Task: Search one way flight ticket for 4 adults, 1 infant in seat and 1 infant on lap in premium economy from Dallas: Dallas Fort Worth International Airport to Fort Wayne: Fort Wayne International Airport on 8-4-2023. Choice of flights is Spirit. Number of bags: 5 checked bags. Price is upto 20000. Outbound departure time preference is 22:15.
Action: Mouse moved to (246, 338)
Screenshot: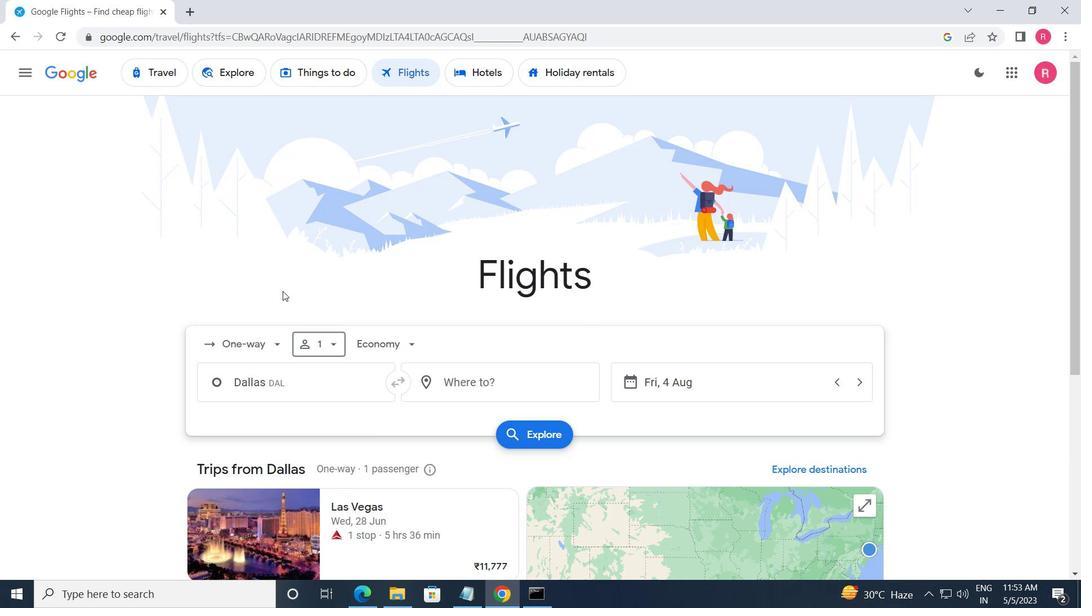 
Action: Mouse pressed left at (246, 338)
Screenshot: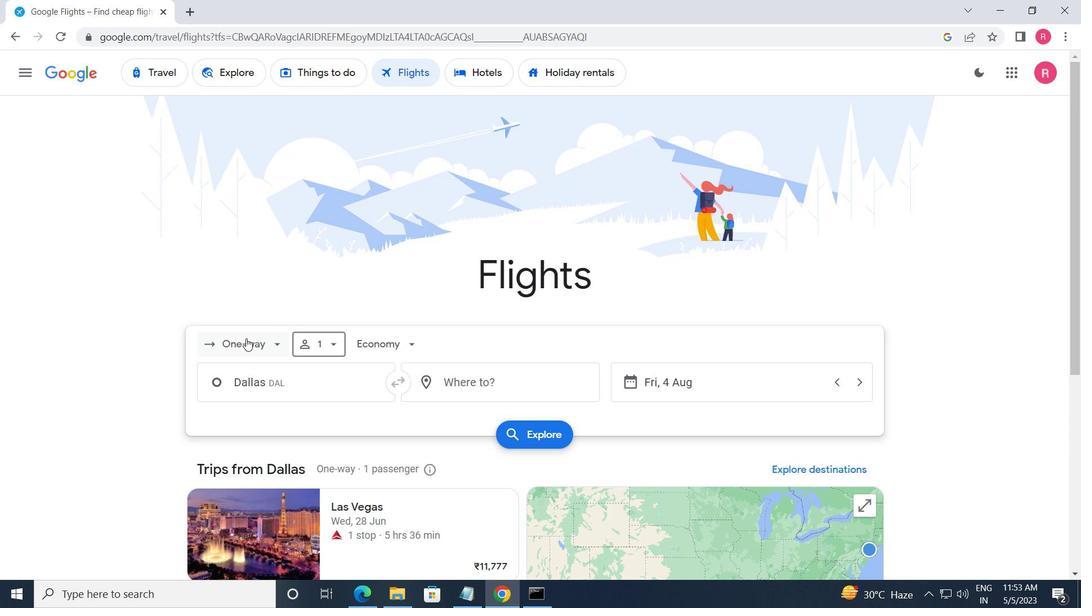 
Action: Mouse moved to (258, 417)
Screenshot: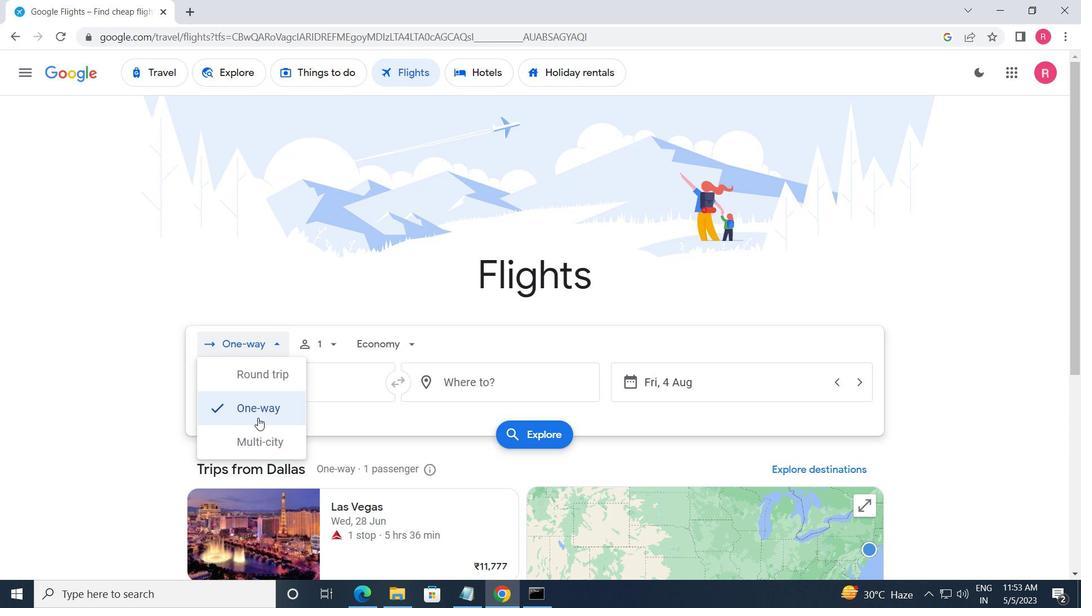 
Action: Mouse pressed left at (258, 417)
Screenshot: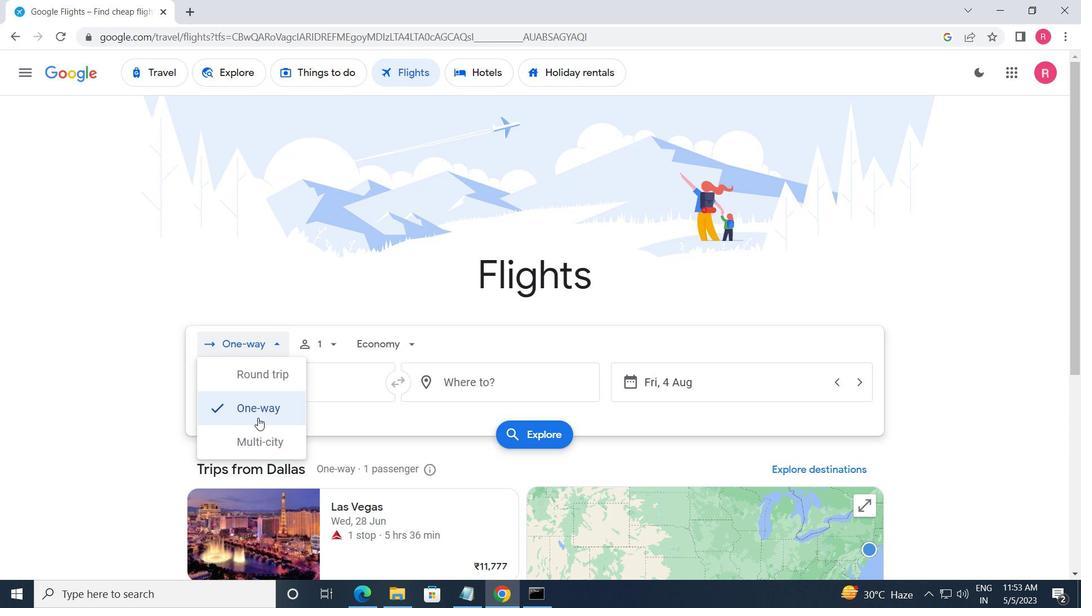 
Action: Mouse moved to (325, 334)
Screenshot: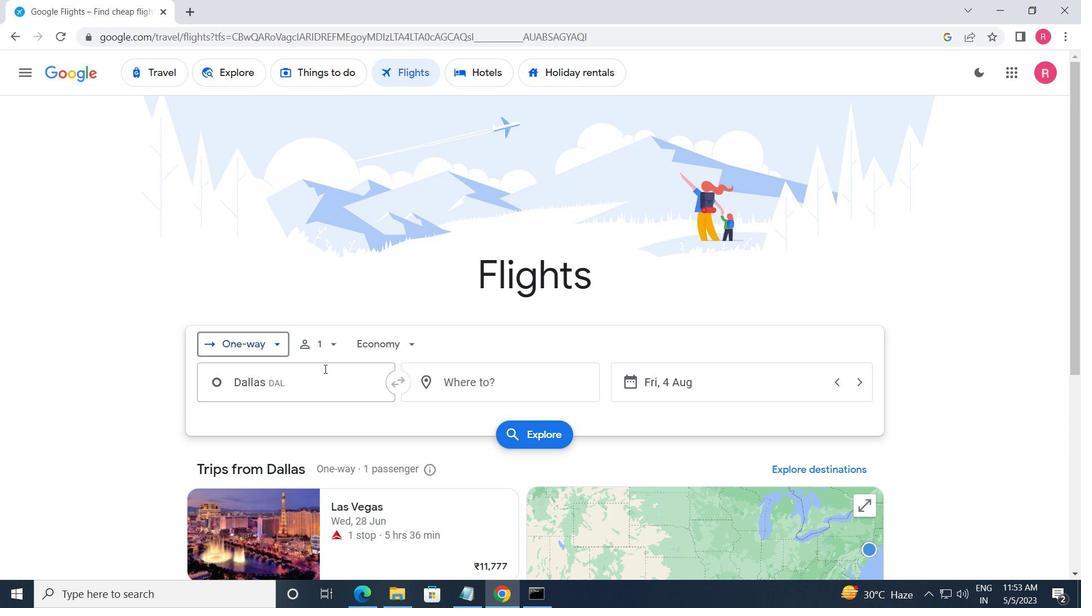 
Action: Mouse pressed left at (325, 334)
Screenshot: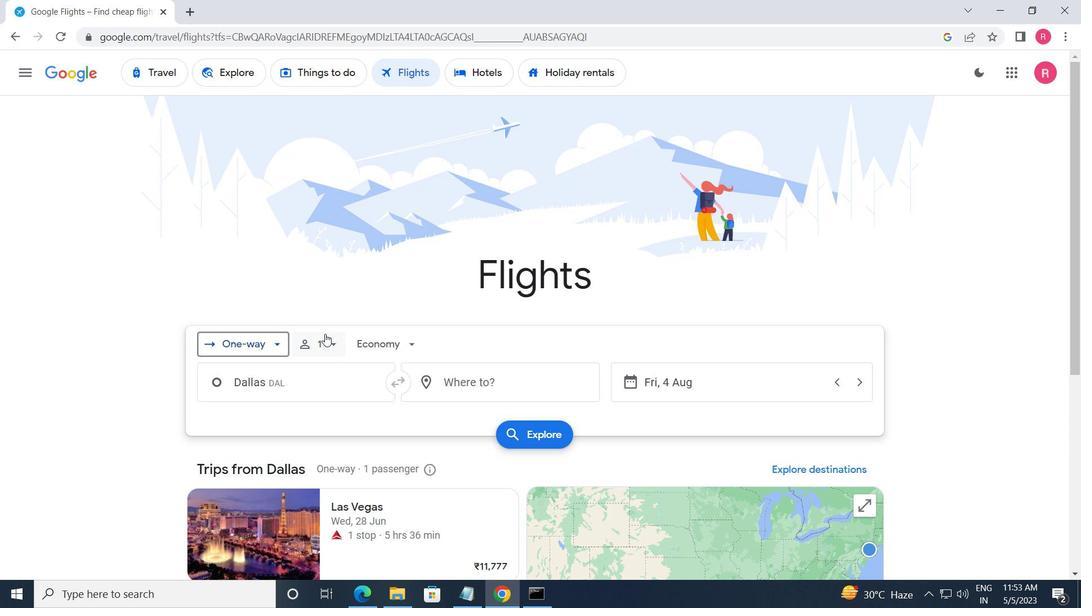 
Action: Mouse moved to (446, 371)
Screenshot: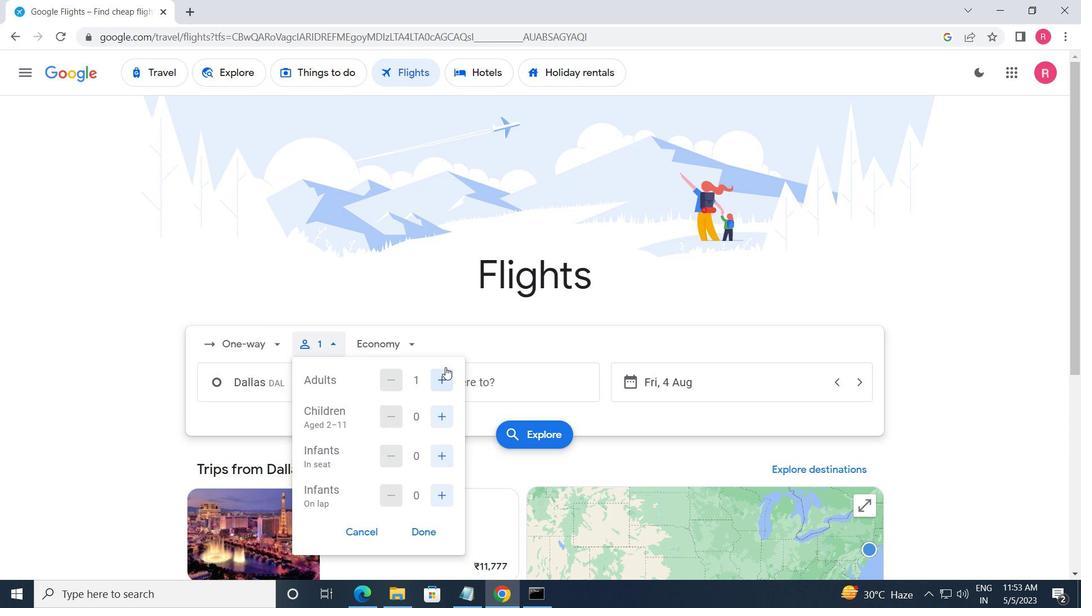 
Action: Mouse pressed left at (446, 371)
Screenshot: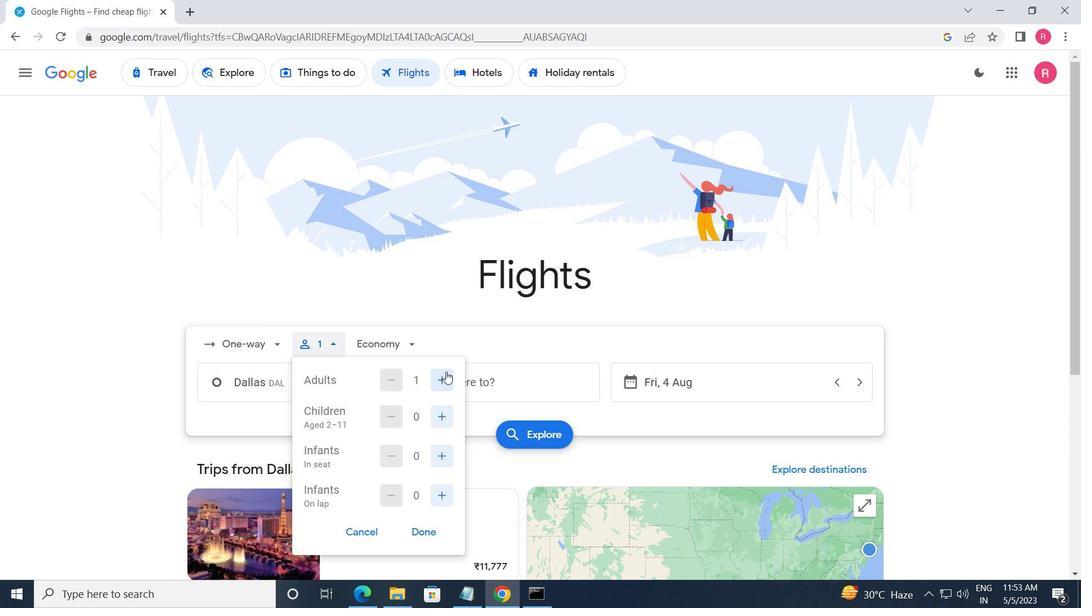 
Action: Mouse pressed left at (446, 371)
Screenshot: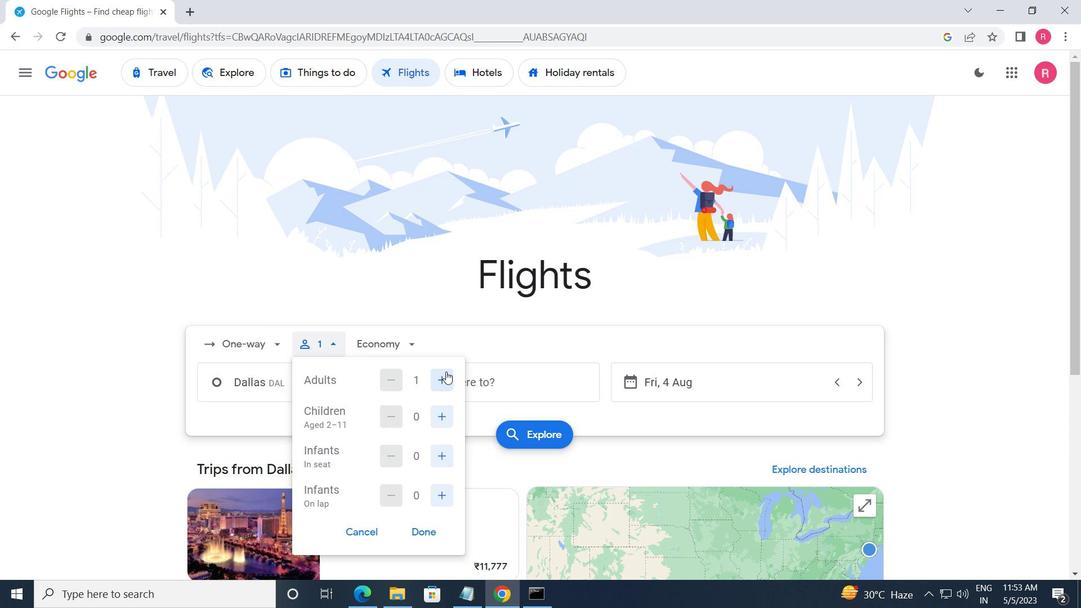 
Action: Mouse pressed left at (446, 371)
Screenshot: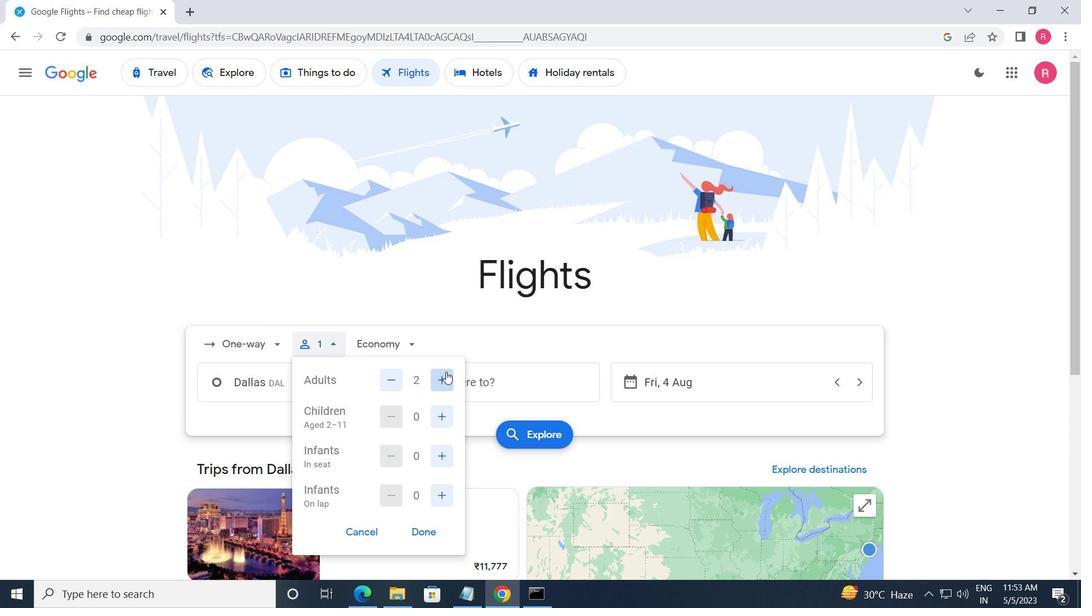 
Action: Mouse moved to (442, 419)
Screenshot: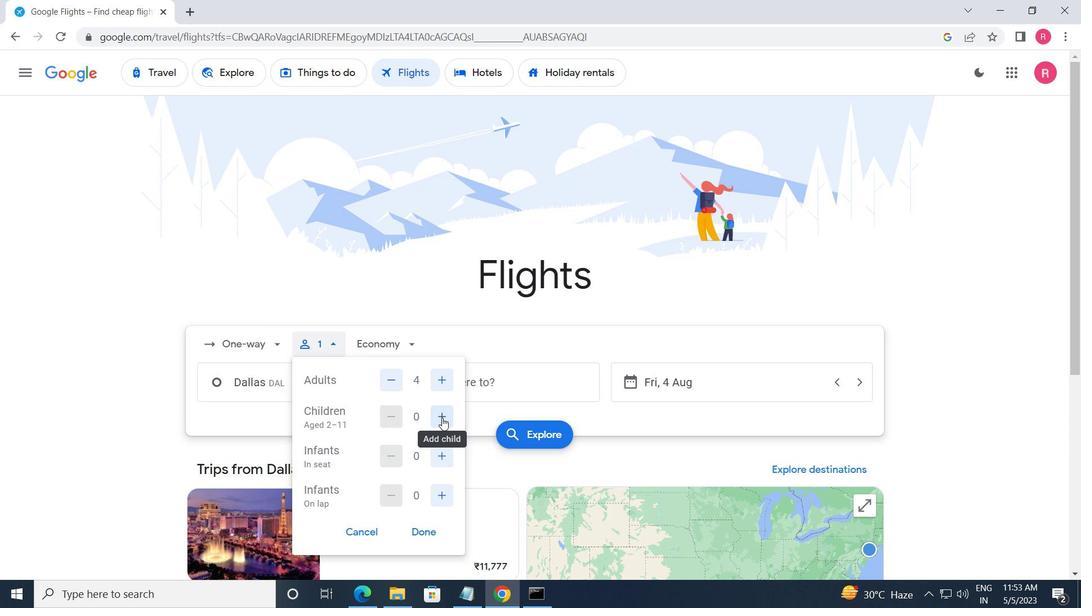 
Action: Mouse pressed left at (442, 419)
Screenshot: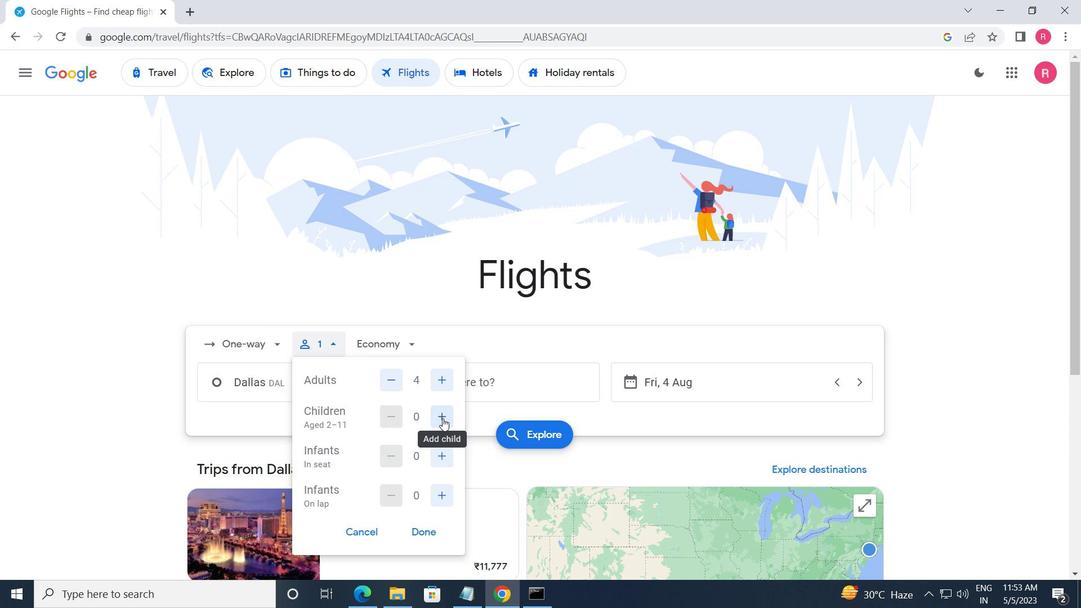 
Action: Mouse moved to (400, 408)
Screenshot: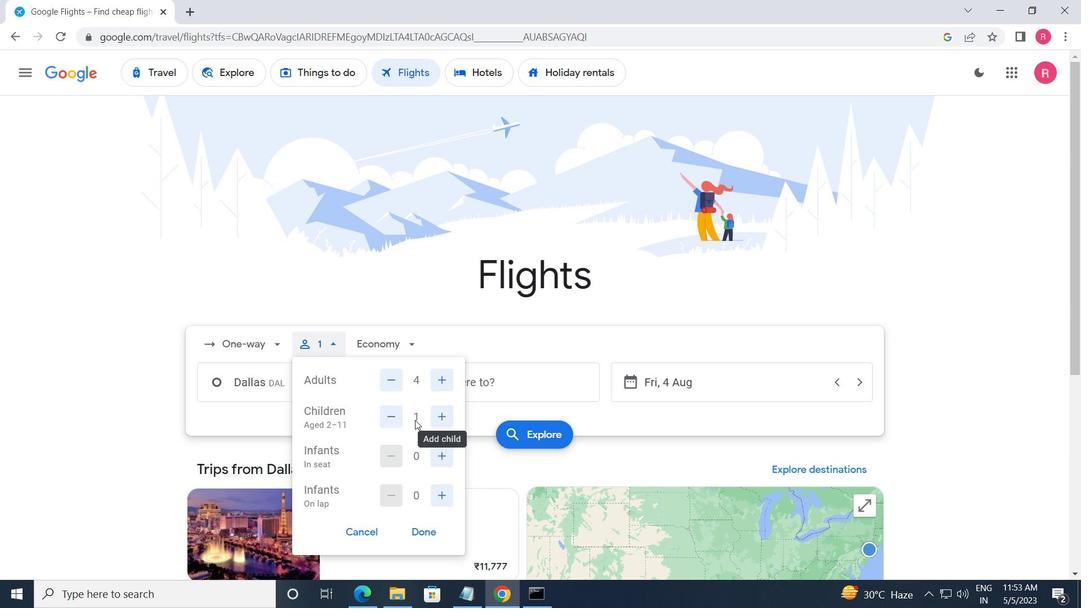 
Action: Mouse pressed left at (400, 408)
Screenshot: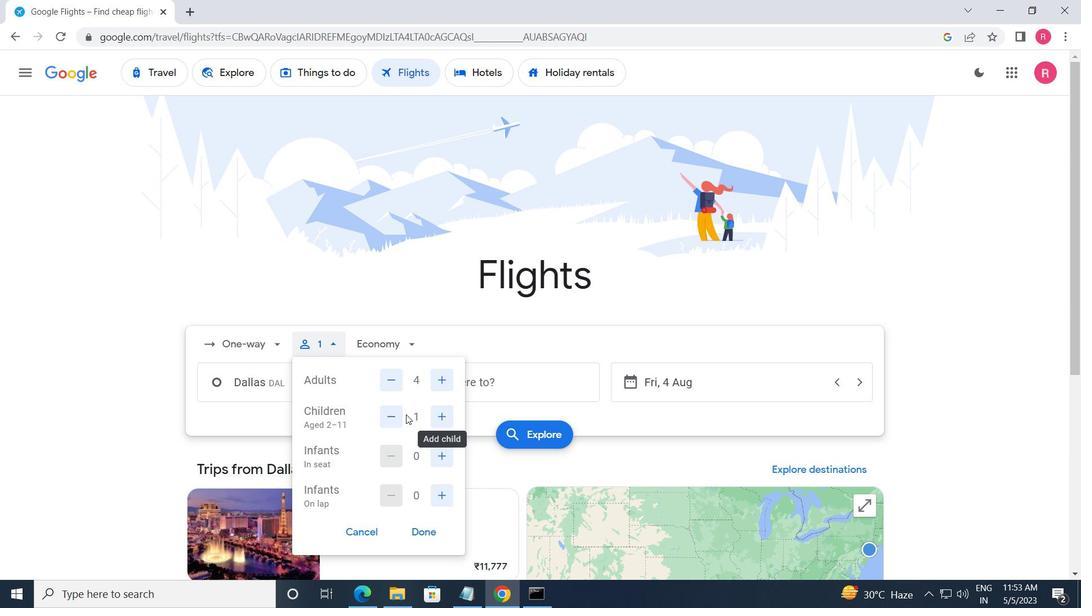 
Action: Mouse moved to (442, 454)
Screenshot: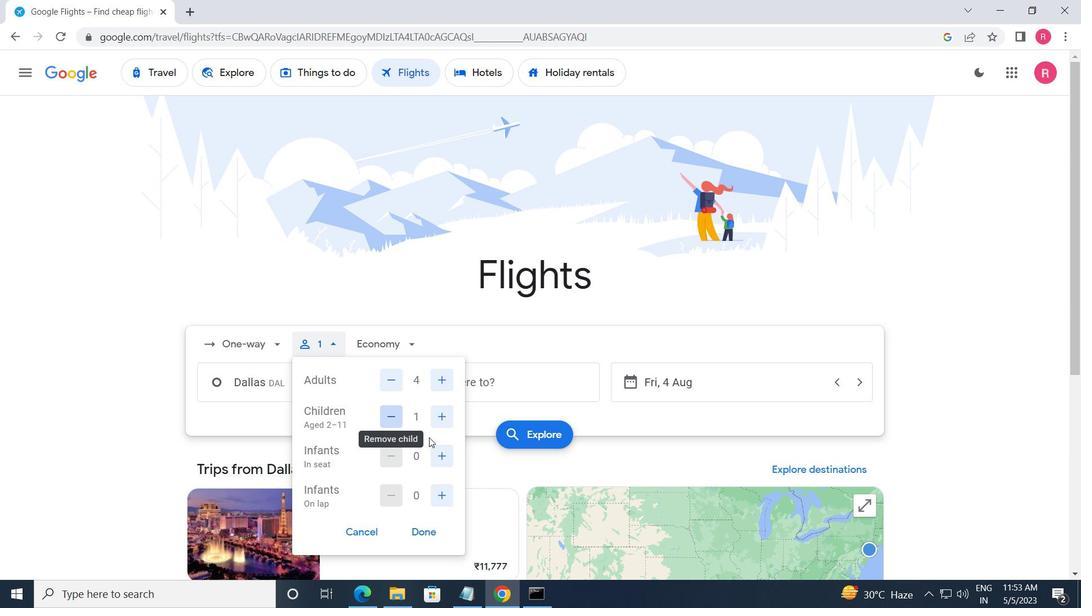 
Action: Mouse pressed left at (442, 454)
Screenshot: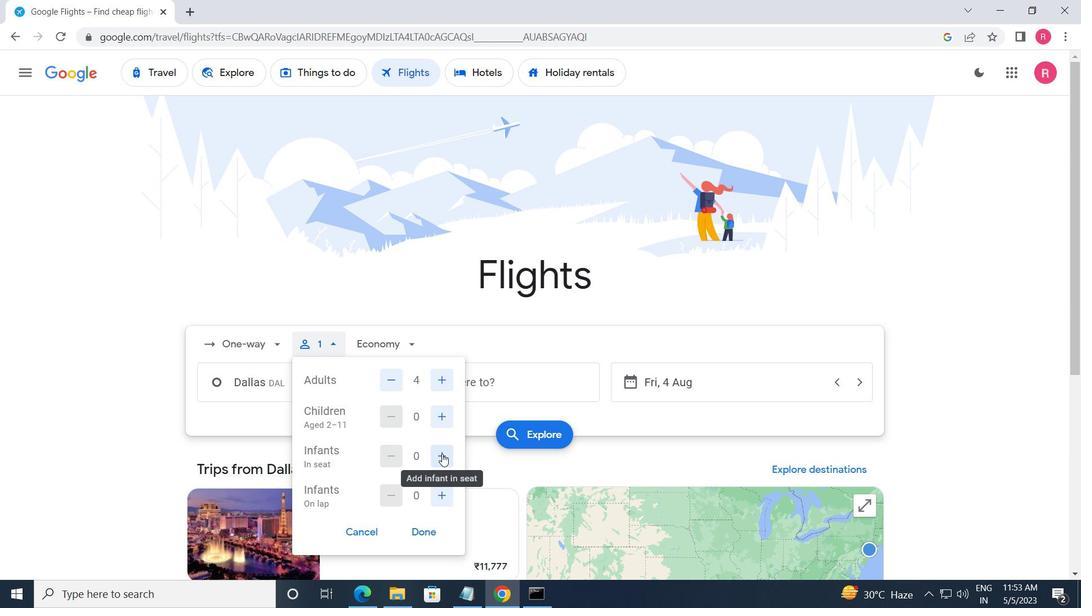 
Action: Mouse moved to (436, 494)
Screenshot: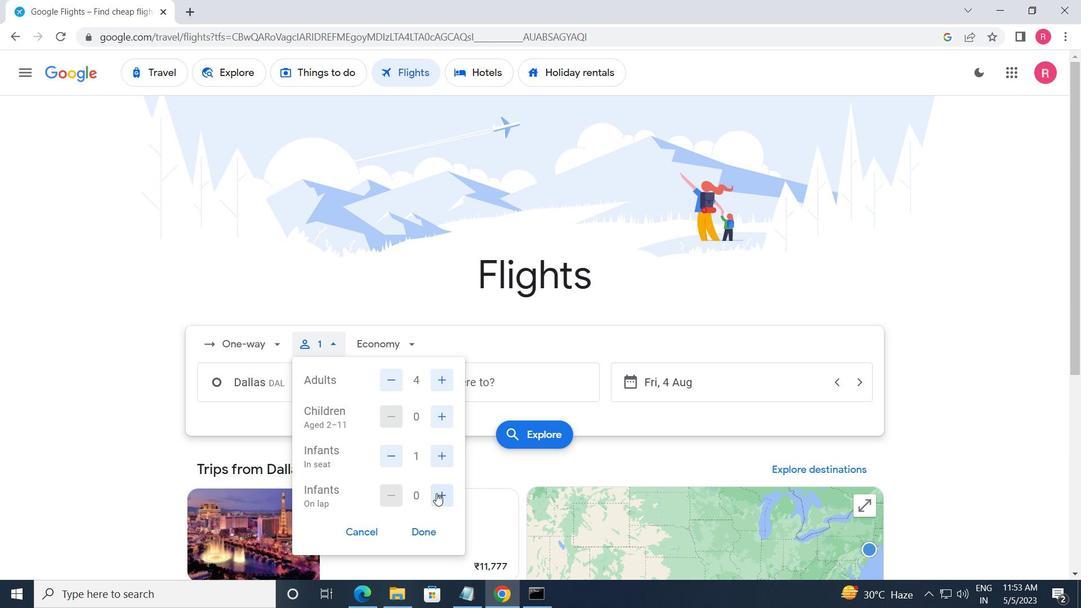 
Action: Mouse pressed left at (436, 494)
Screenshot: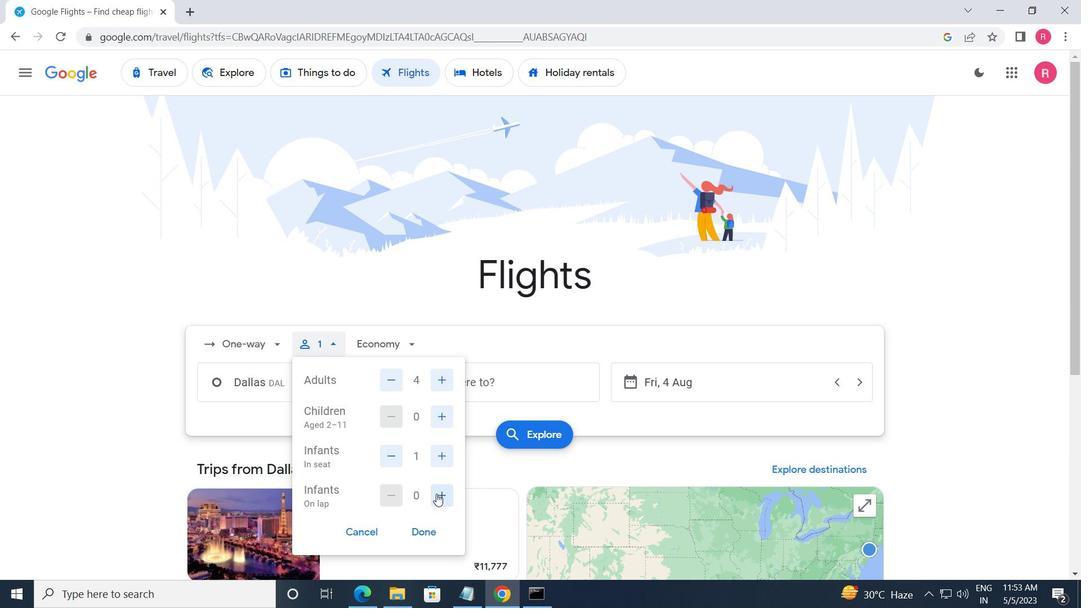 
Action: Mouse moved to (428, 530)
Screenshot: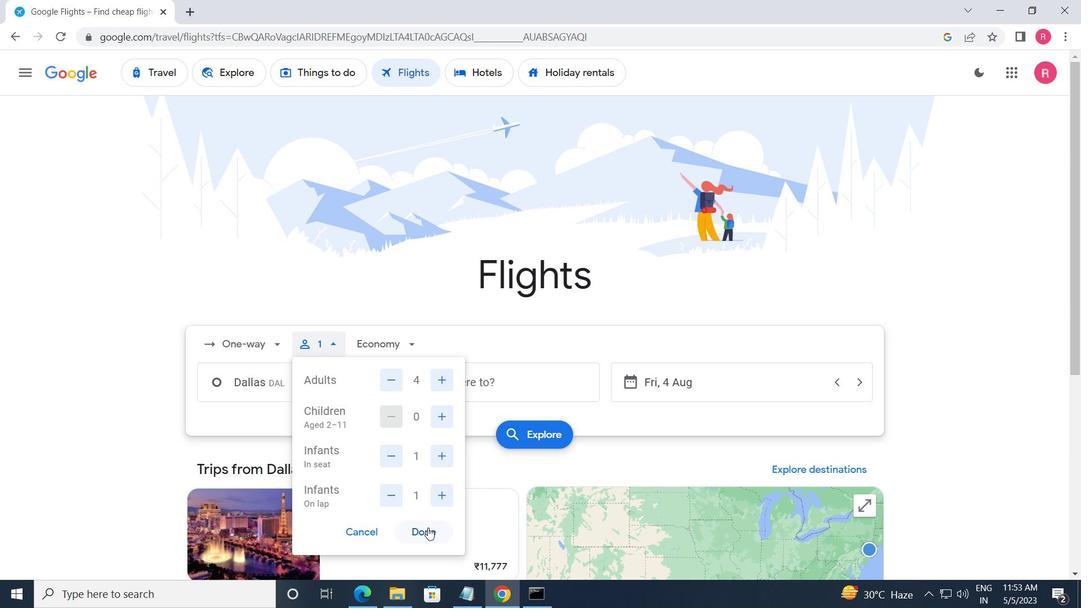 
Action: Mouse pressed left at (428, 530)
Screenshot: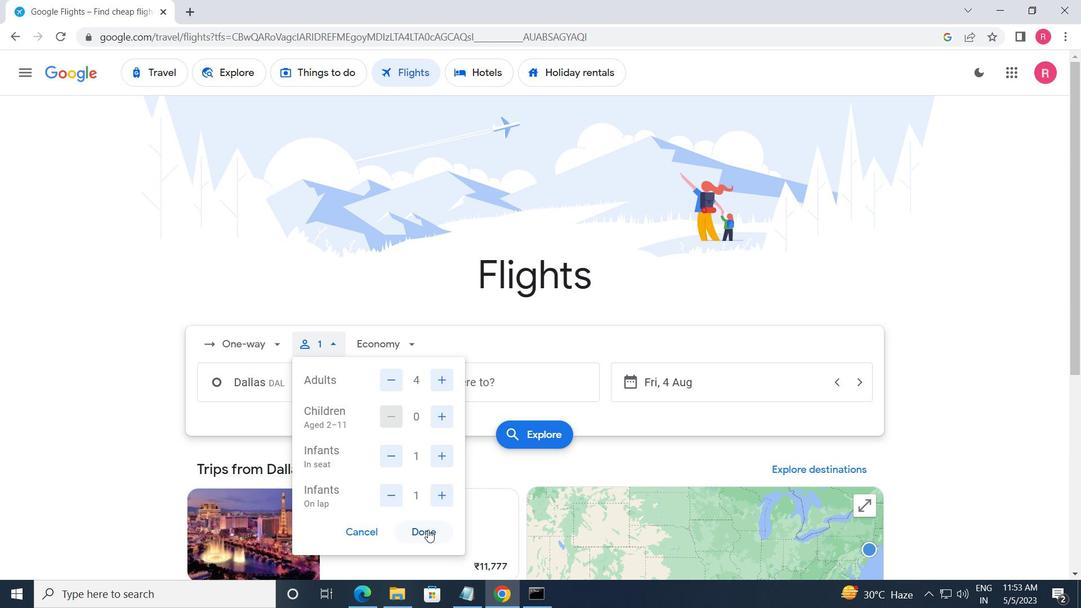 
Action: Mouse moved to (378, 334)
Screenshot: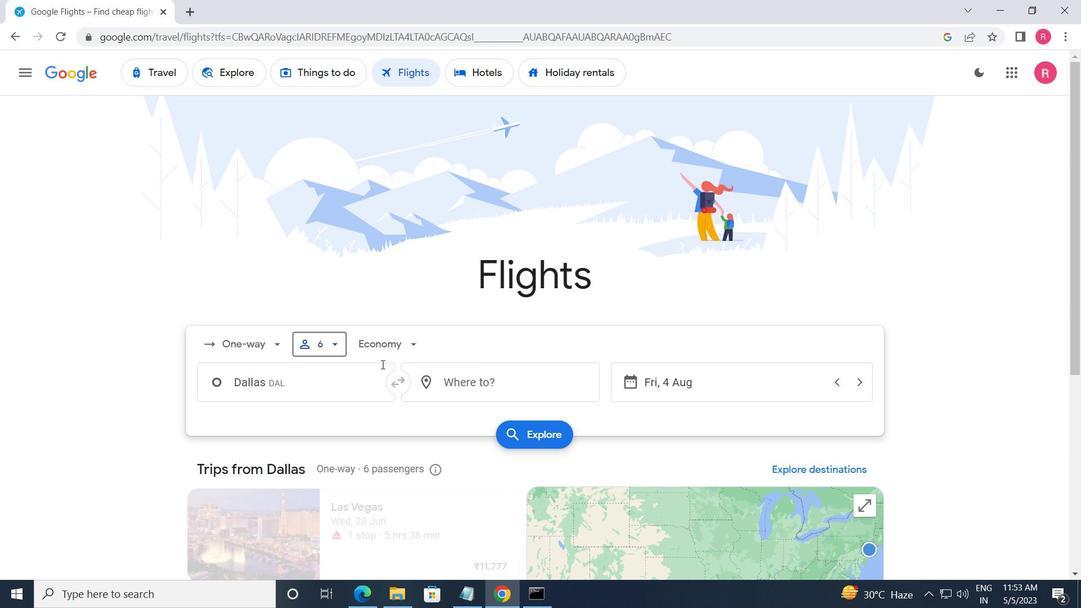 
Action: Mouse pressed left at (378, 334)
Screenshot: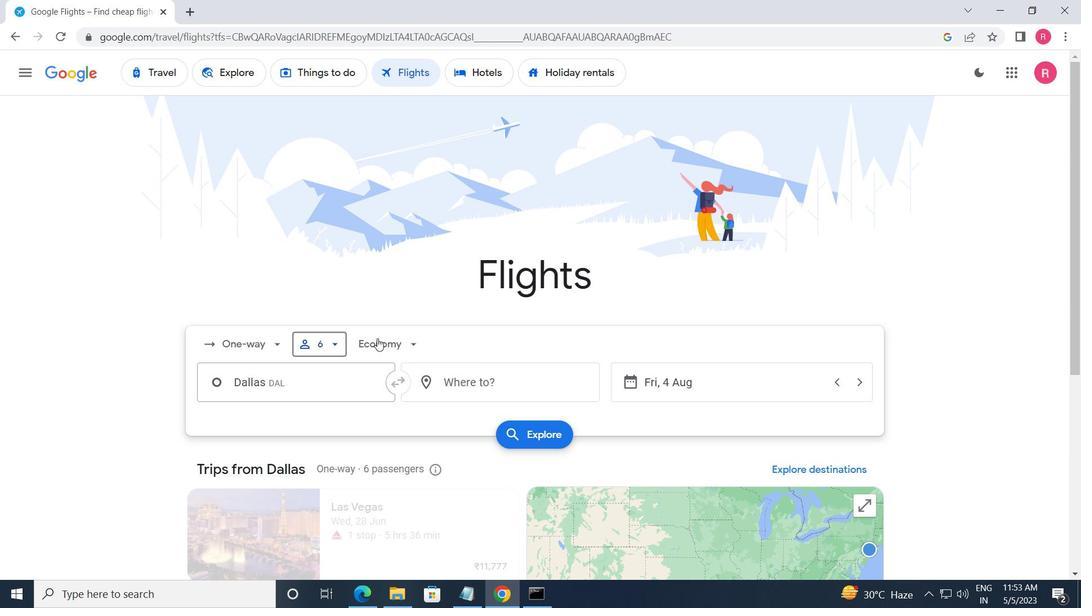 
Action: Mouse moved to (408, 408)
Screenshot: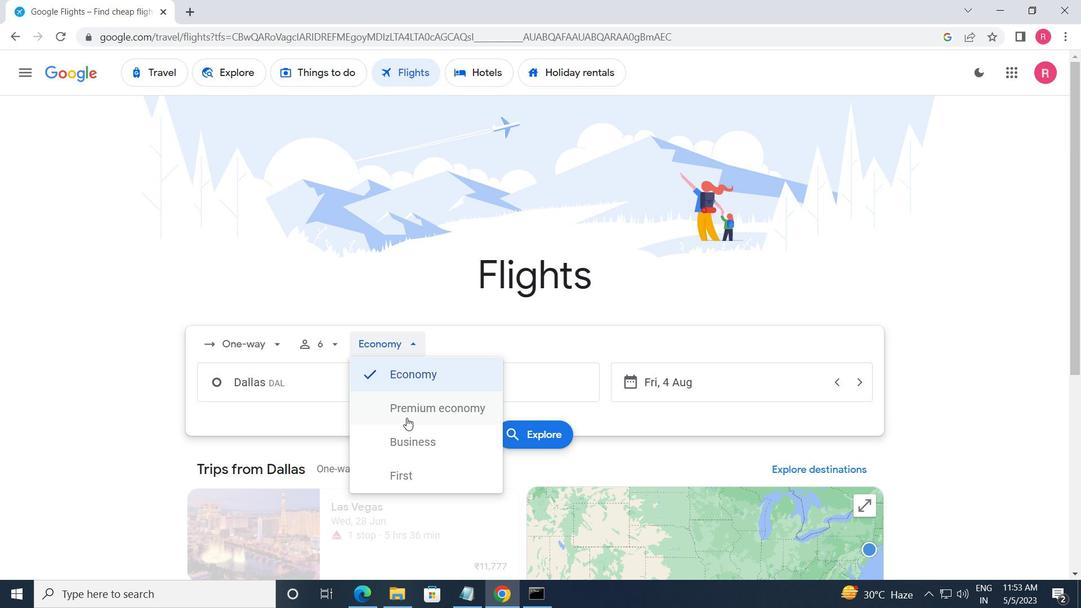
Action: Mouse pressed left at (408, 408)
Screenshot: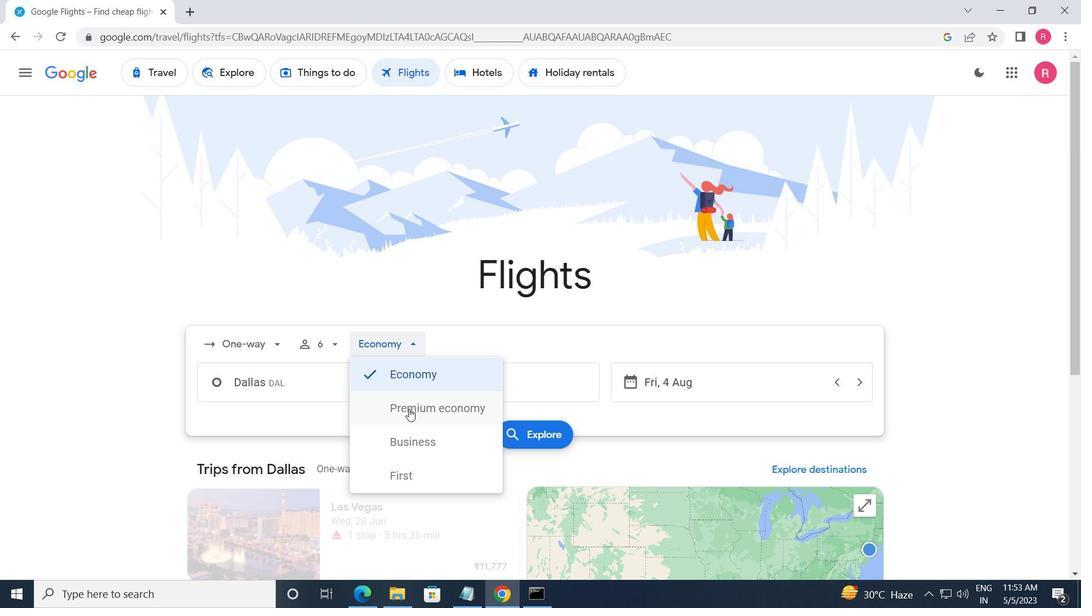 
Action: Mouse moved to (291, 390)
Screenshot: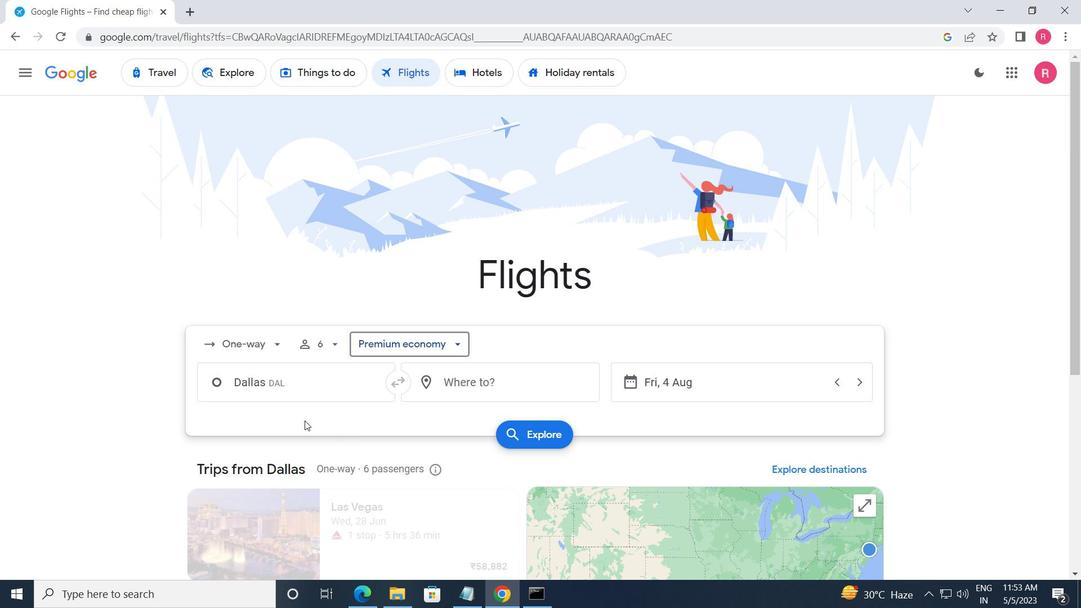 
Action: Mouse pressed left at (291, 390)
Screenshot: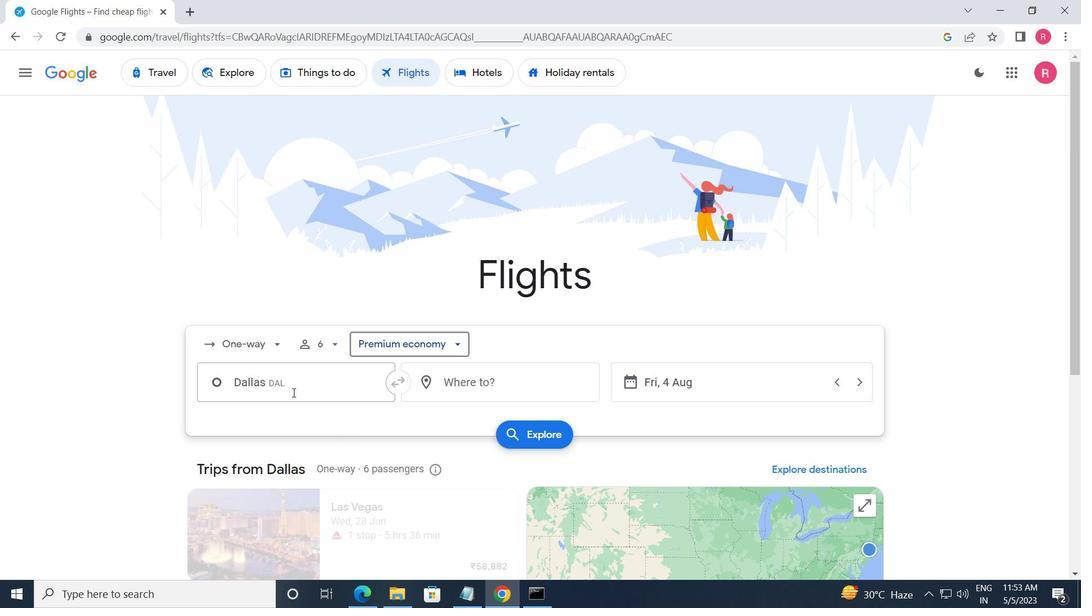 
Action: Mouse moved to (293, 390)
Screenshot: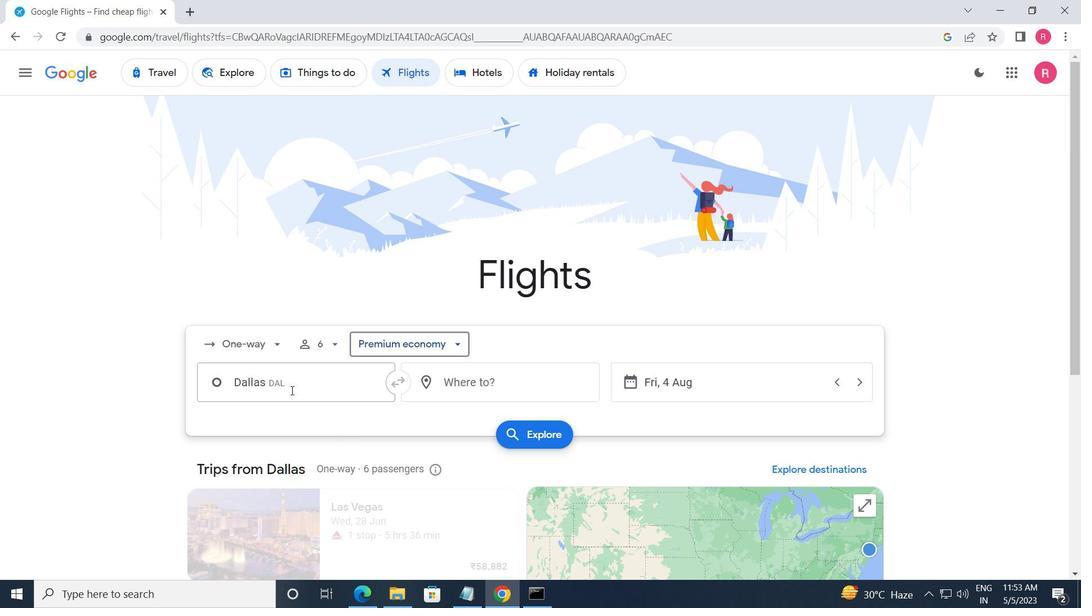
Action: Key pressed <Key.shift>DALLLA<Key.backspace><Key.backspace>AS<Key.space><Key.shift>LOVE
Screenshot: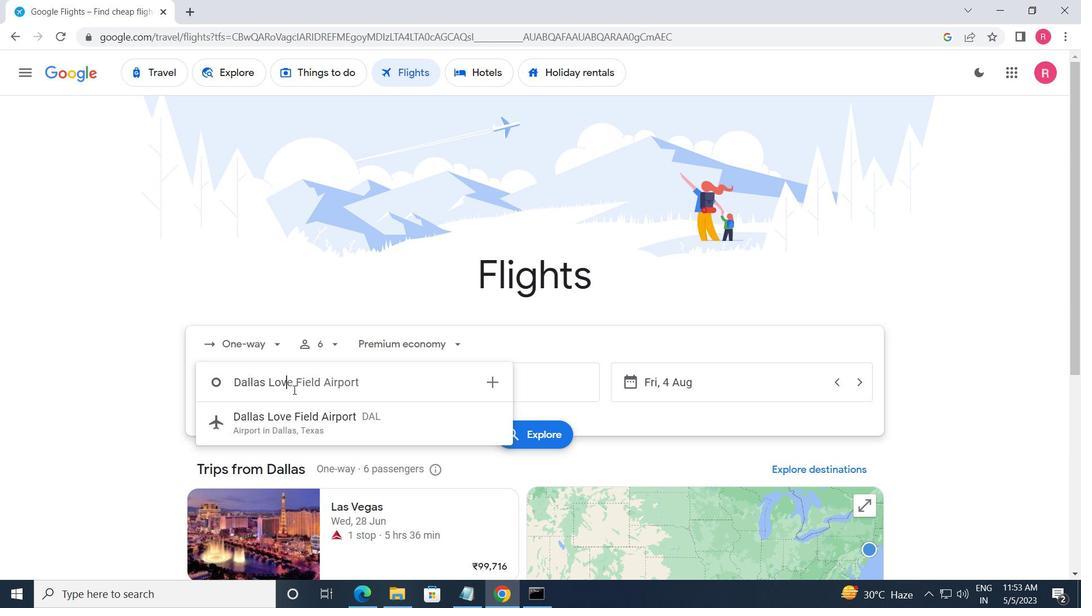 
Action: Mouse moved to (305, 421)
Screenshot: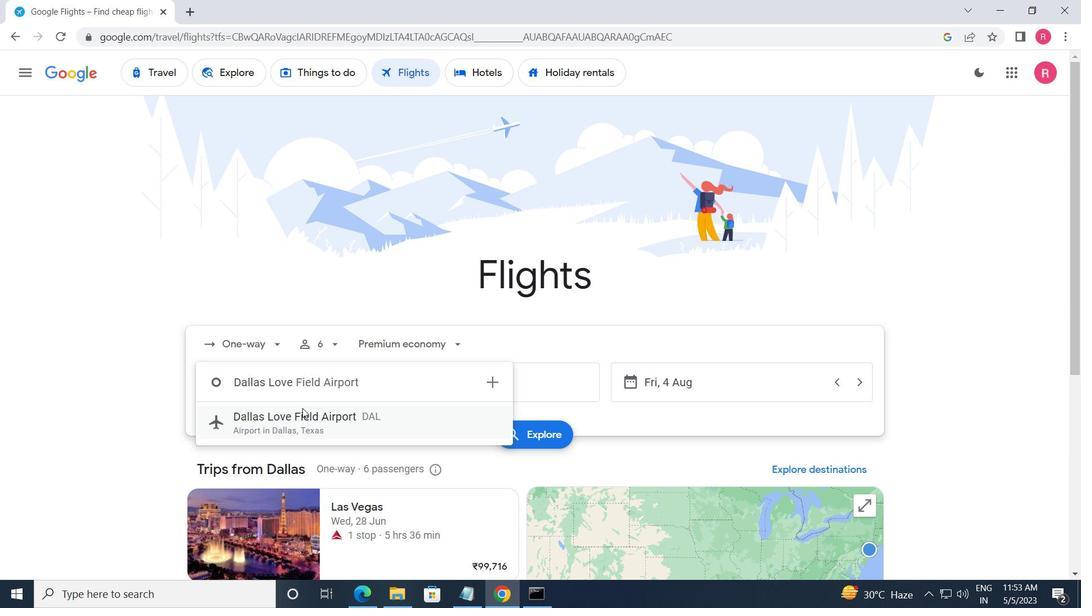 
Action: Mouse pressed left at (305, 421)
Screenshot: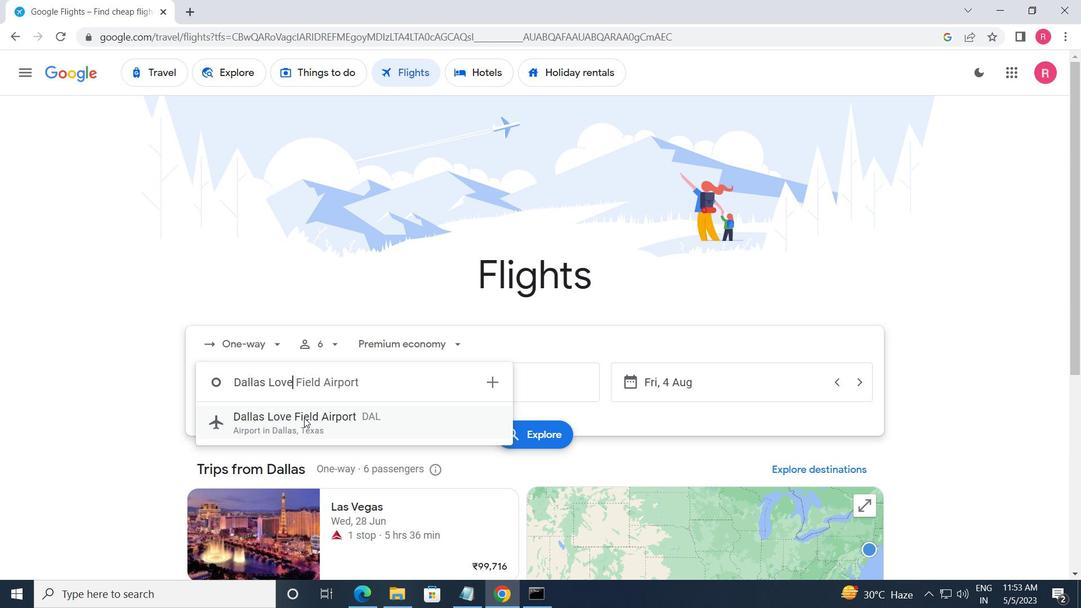 
Action: Mouse moved to (454, 381)
Screenshot: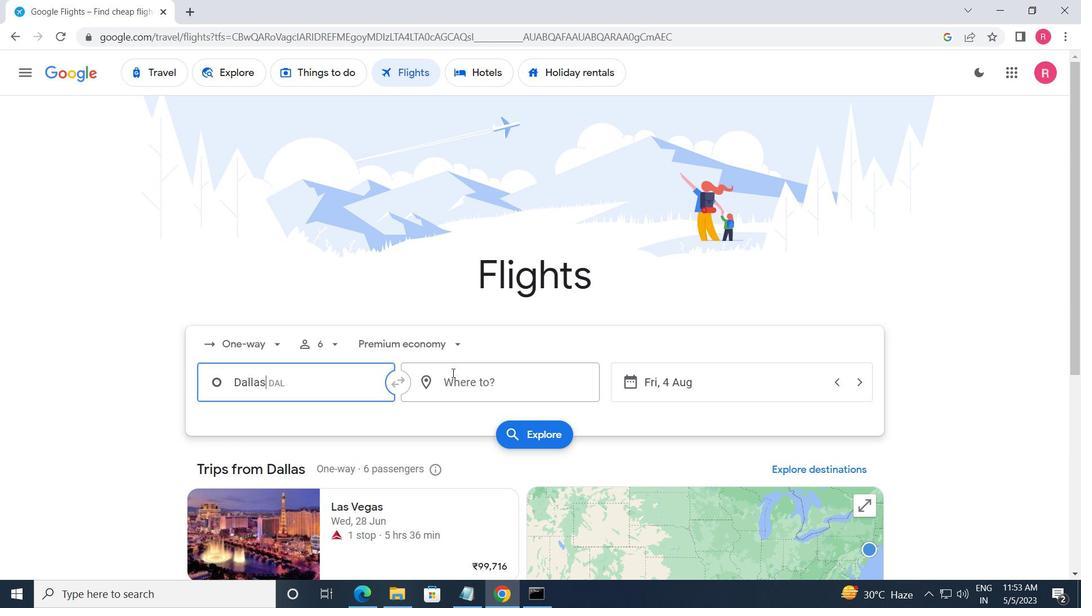 
Action: Mouse pressed left at (454, 381)
Screenshot: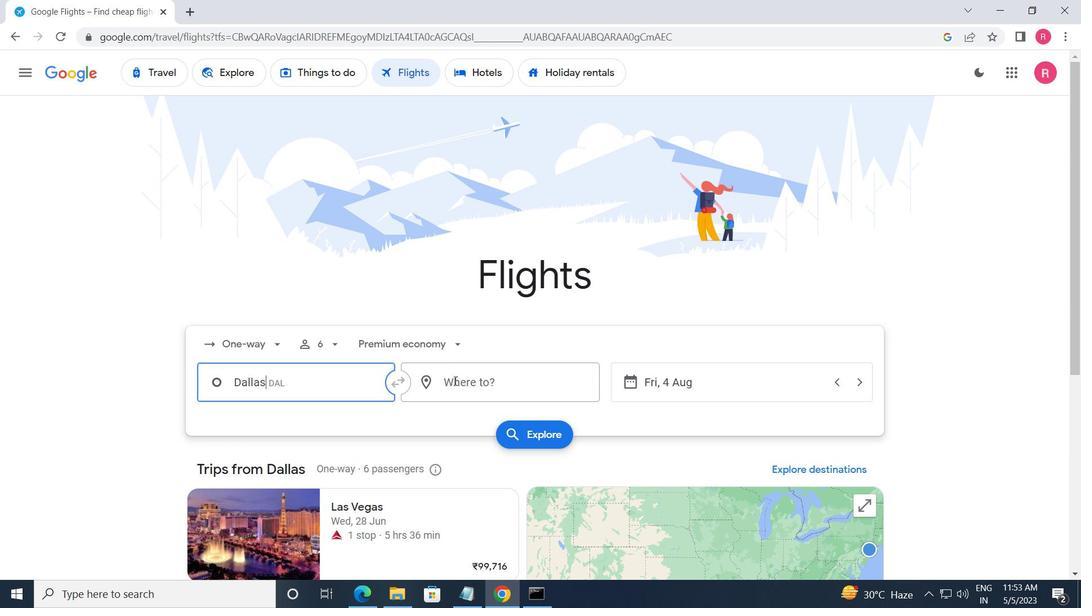 
Action: Key pressed <Key.shift>FORT<Key.space><Key.shift>W<Key.backspace><Key.shift>WAY
Screenshot: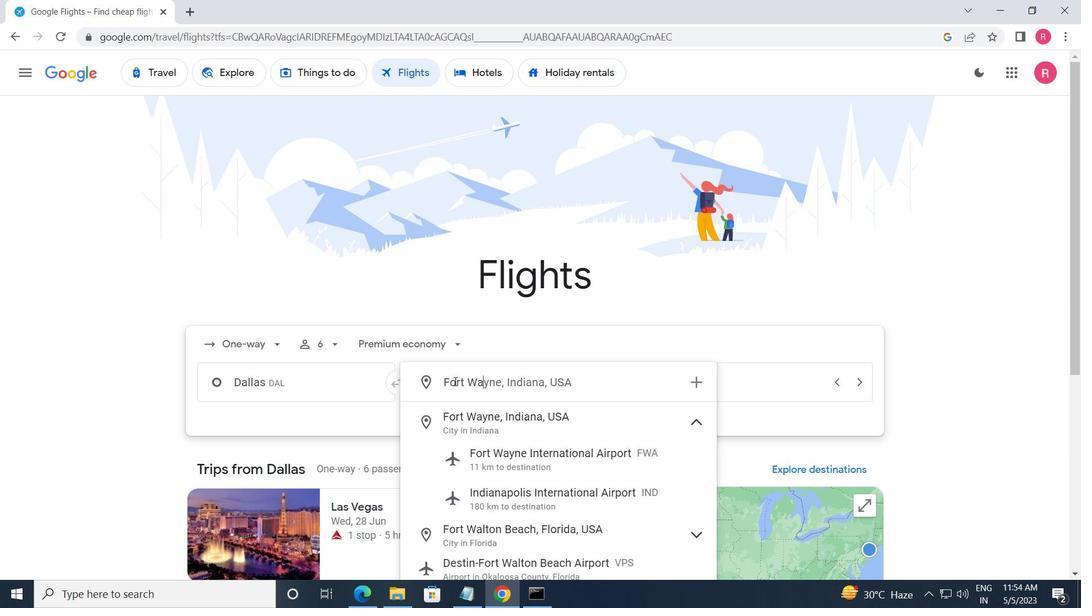 
Action: Mouse moved to (575, 461)
Screenshot: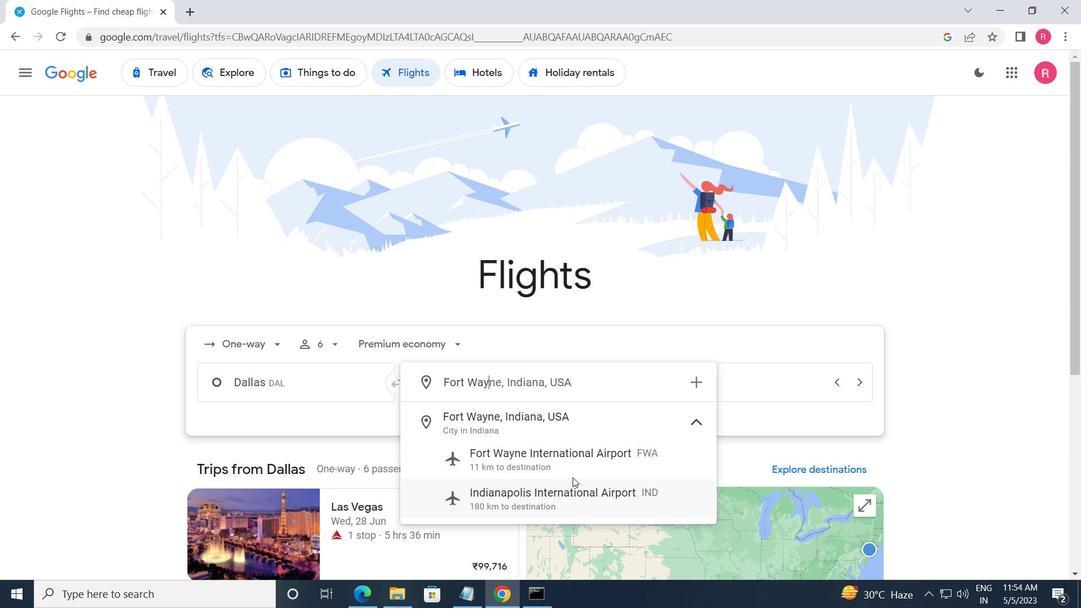 
Action: Mouse pressed left at (575, 461)
Screenshot: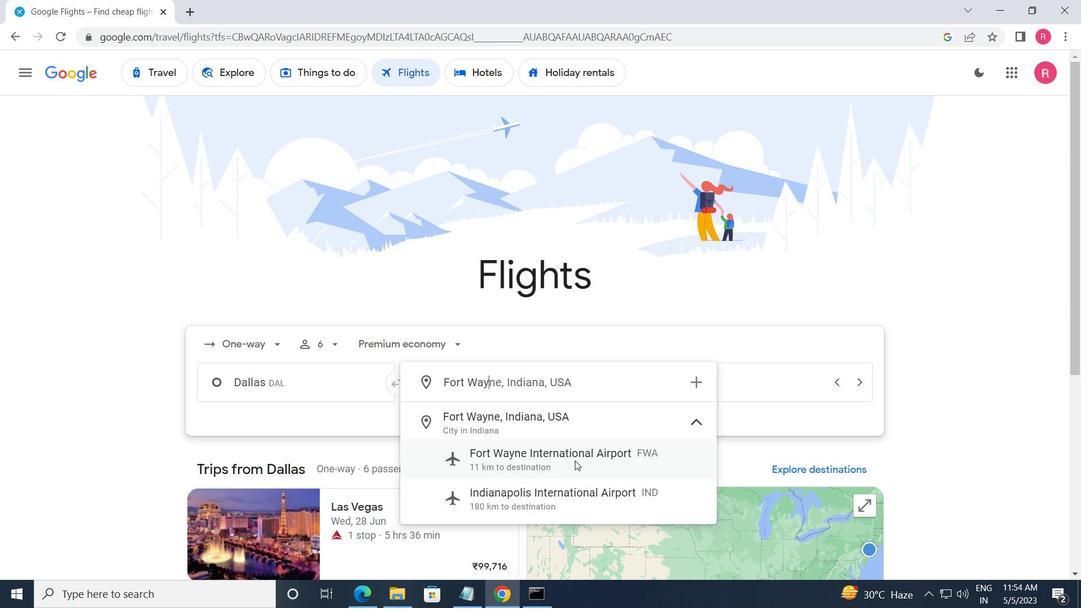 
Action: Mouse moved to (717, 374)
Screenshot: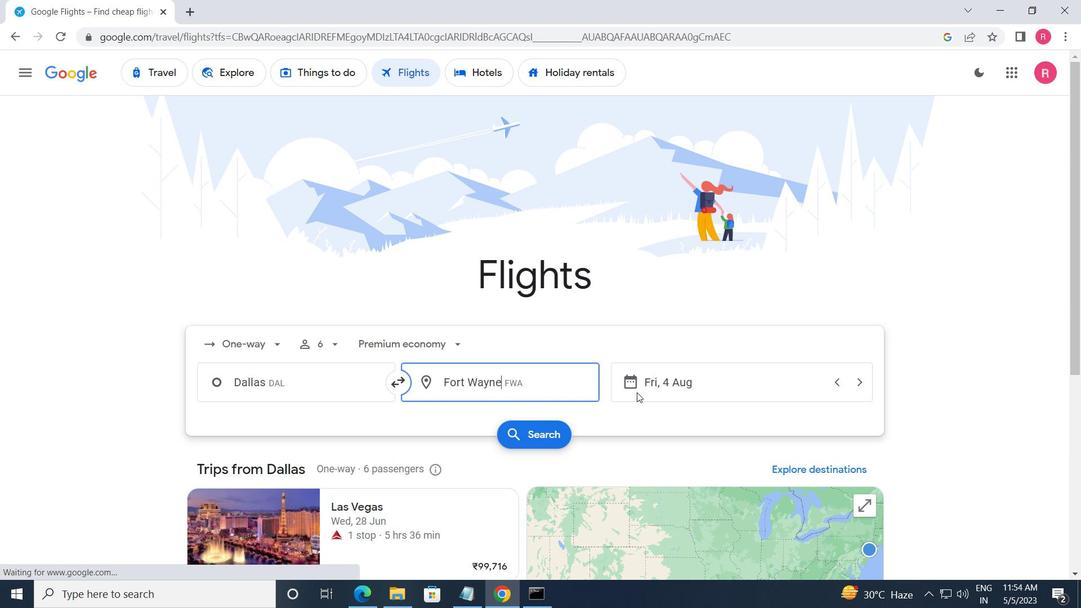 
Action: Mouse pressed left at (717, 374)
Screenshot: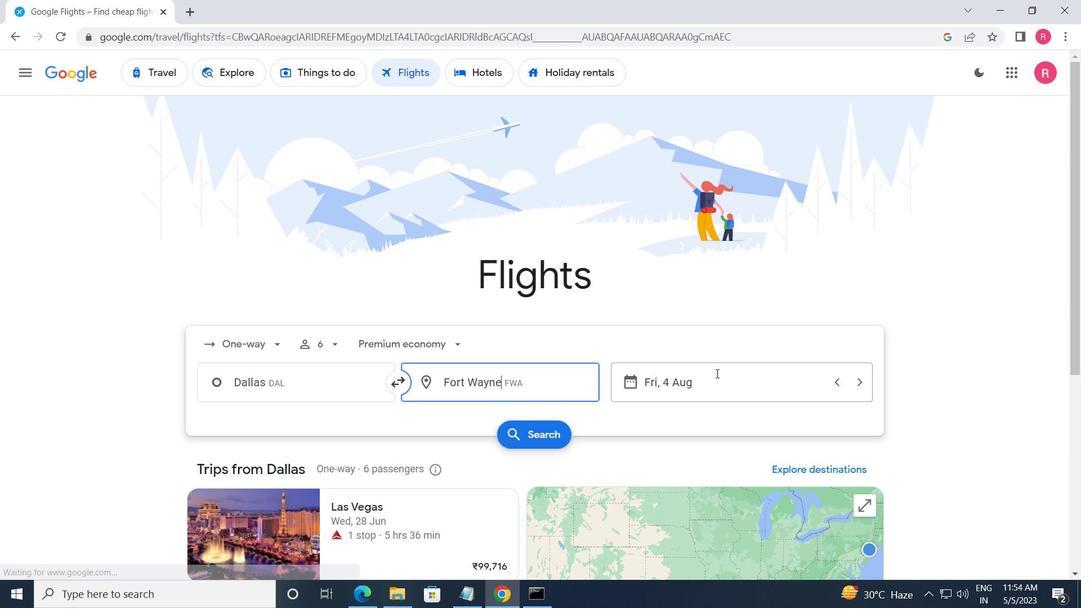 
Action: Mouse moved to (540, 325)
Screenshot: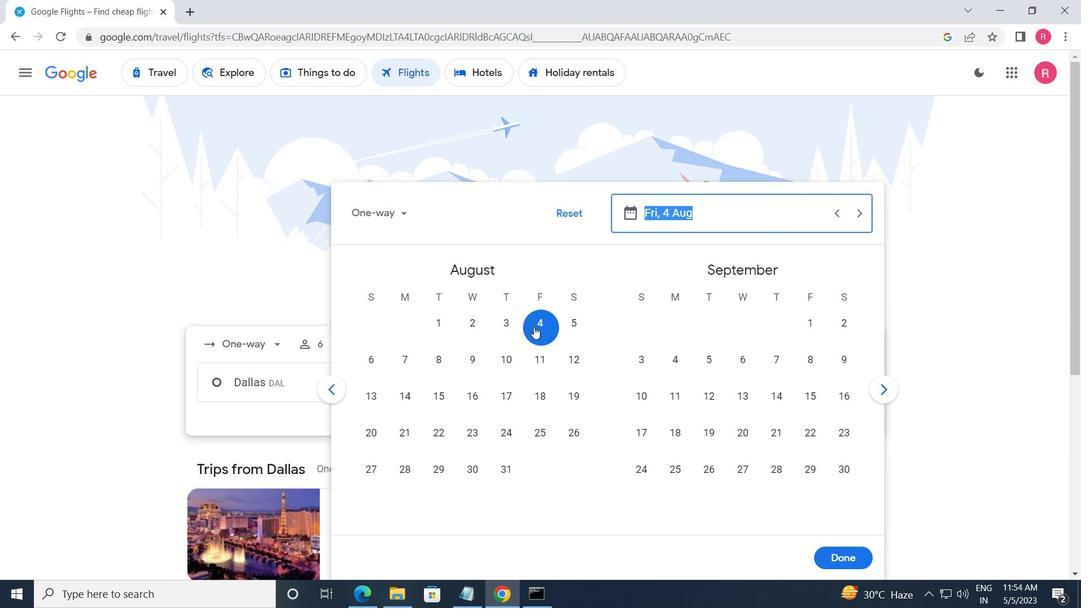 
Action: Mouse pressed left at (540, 325)
Screenshot: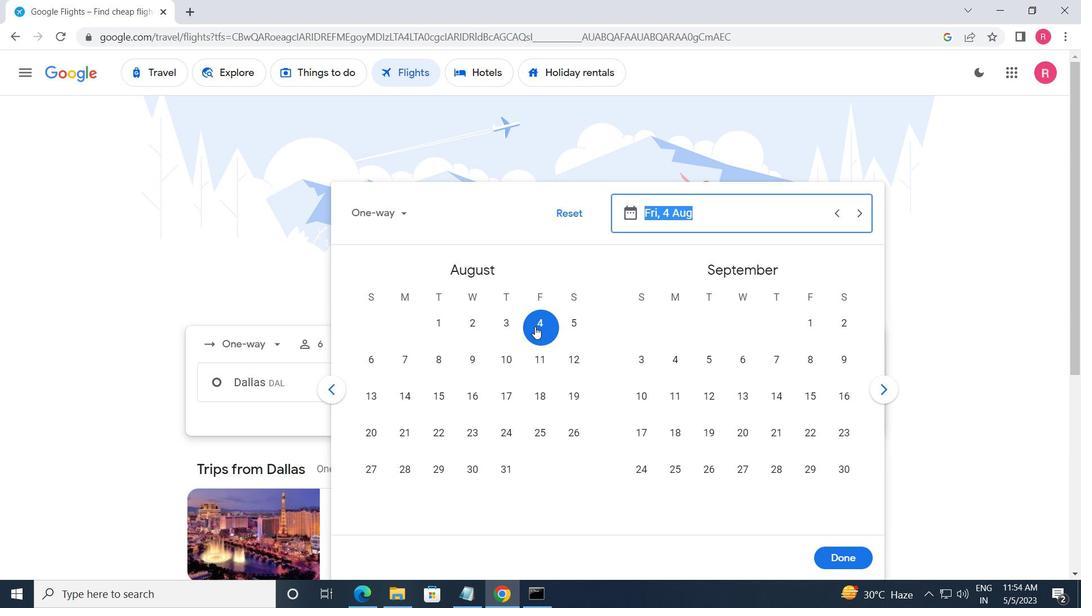 
Action: Mouse moved to (838, 553)
Screenshot: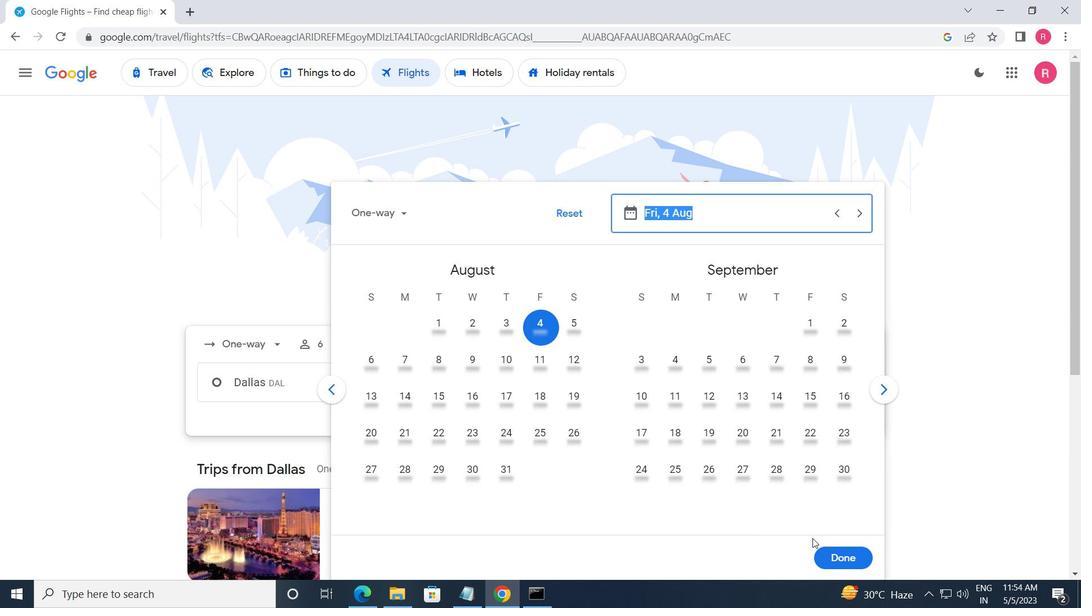 
Action: Mouse pressed left at (838, 553)
Screenshot: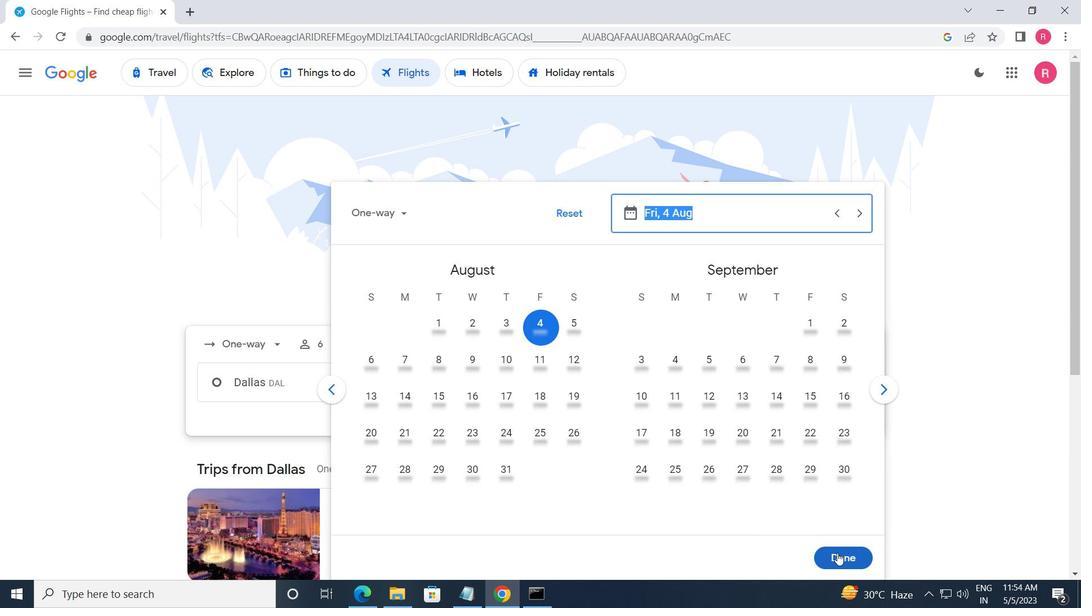 
Action: Mouse moved to (517, 432)
Screenshot: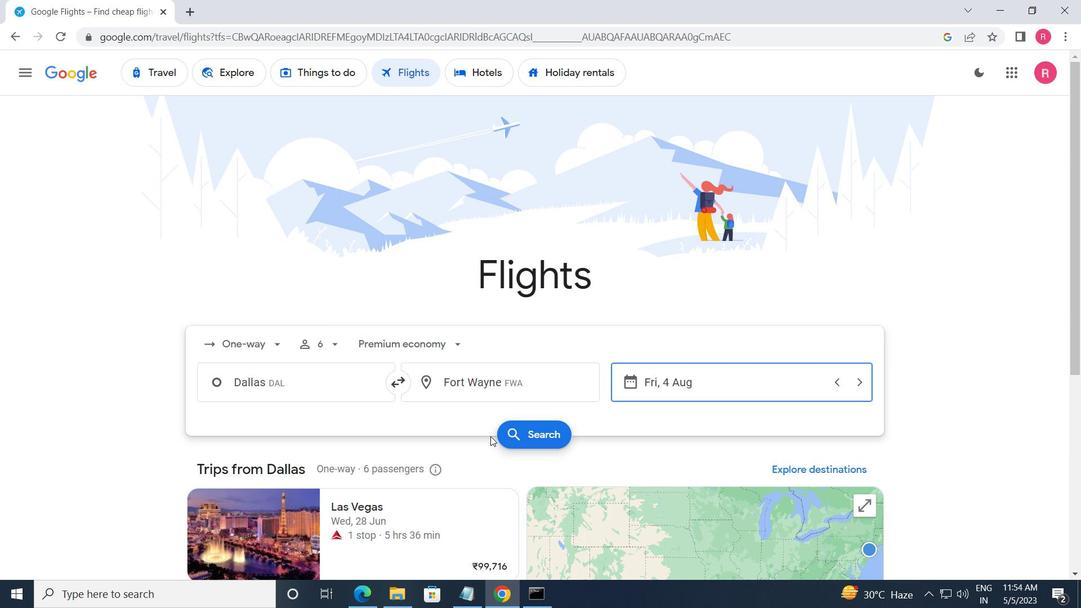 
Action: Mouse pressed left at (517, 432)
Screenshot: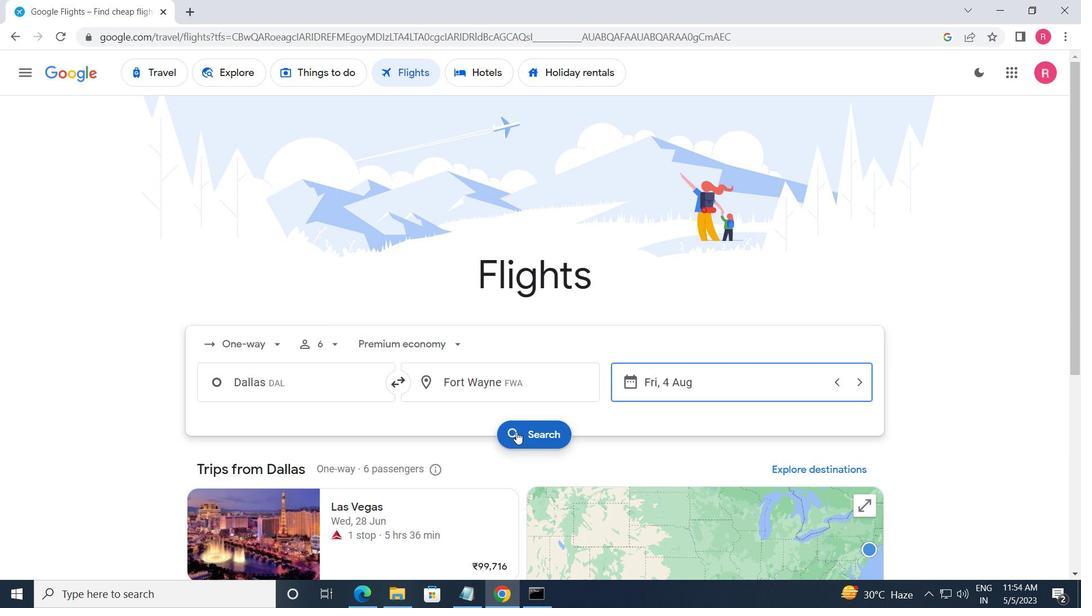 
Action: Mouse moved to (223, 211)
Screenshot: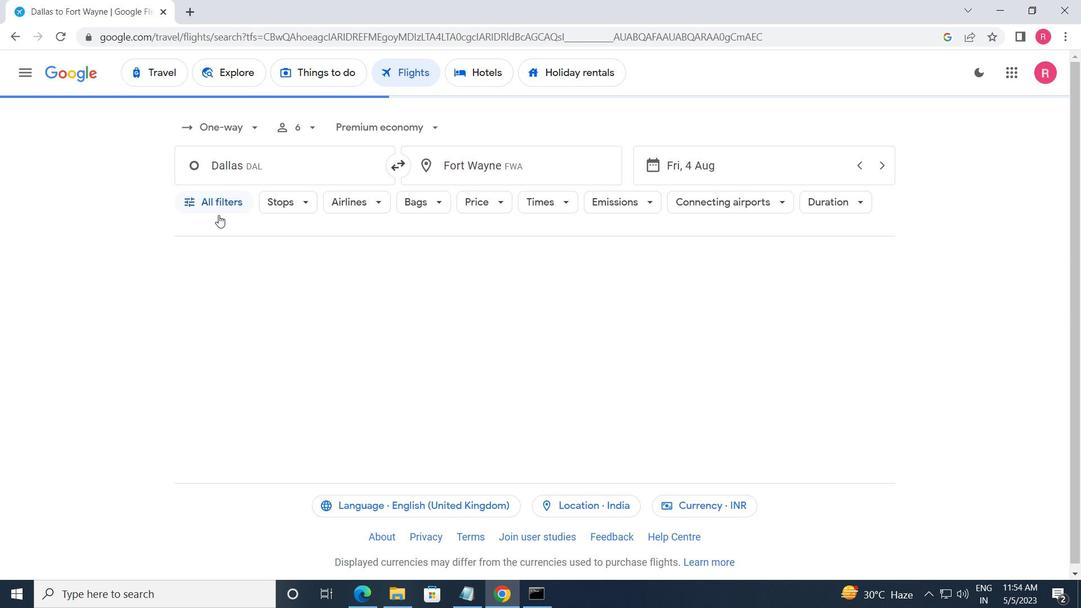 
Action: Mouse pressed left at (223, 211)
Screenshot: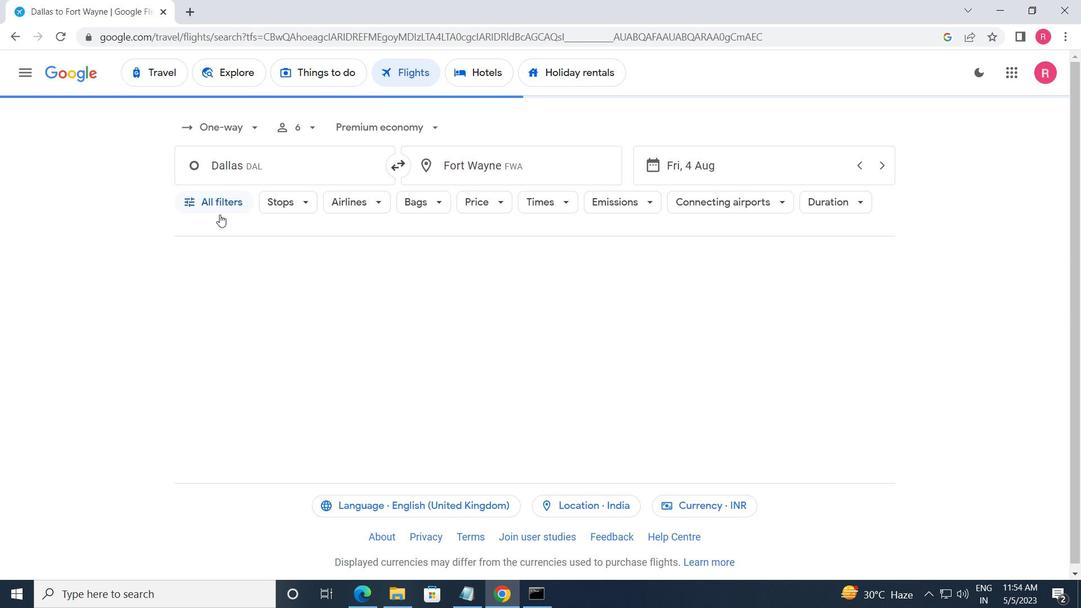 
Action: Mouse moved to (255, 327)
Screenshot: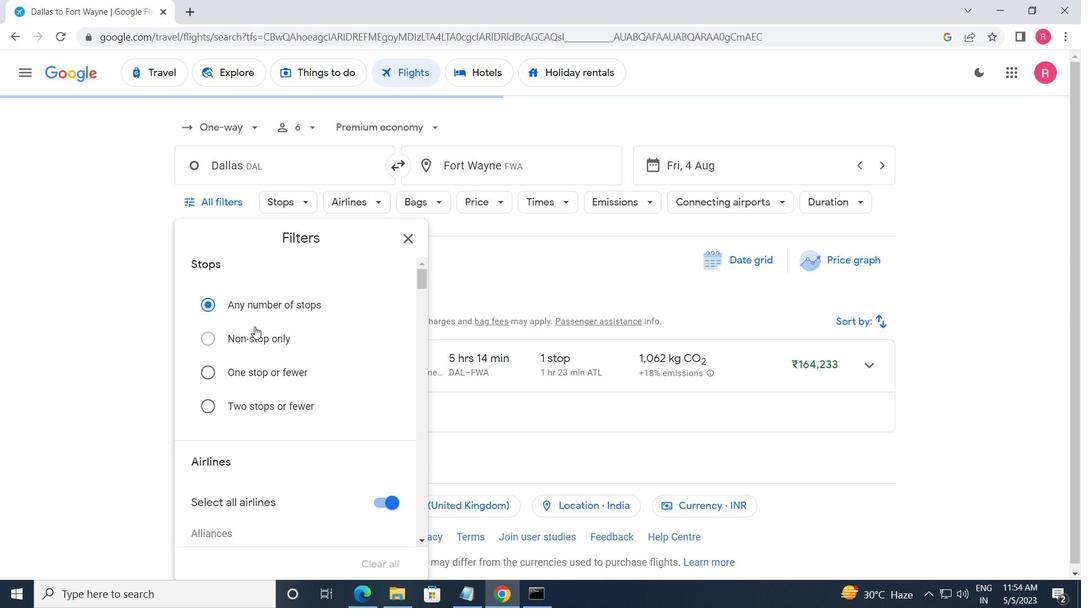 
Action: Mouse scrolled (255, 326) with delta (0, 0)
Screenshot: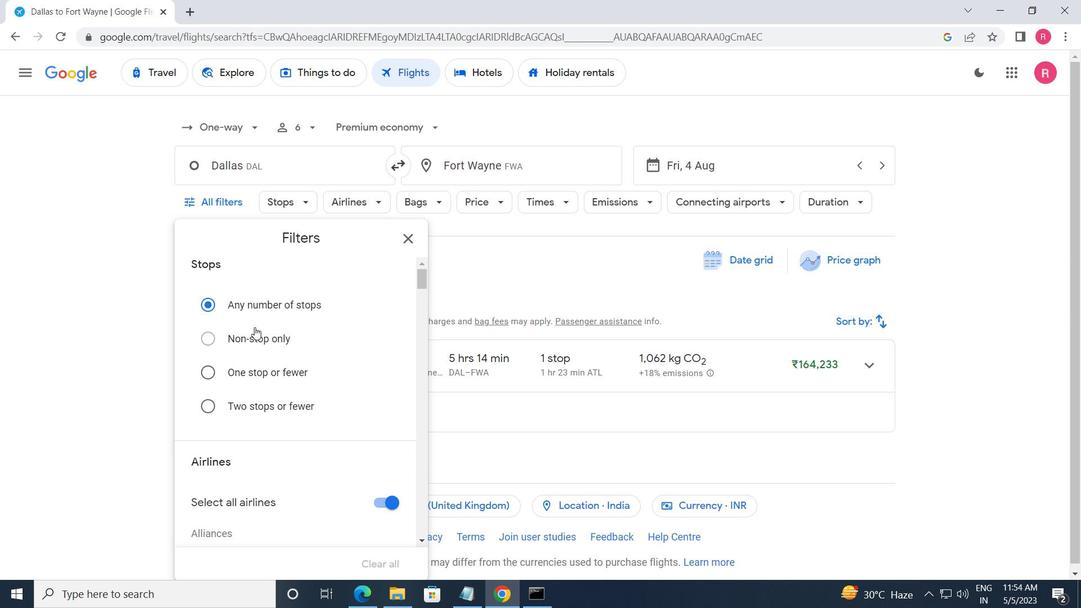 
Action: Mouse scrolled (255, 326) with delta (0, 0)
Screenshot: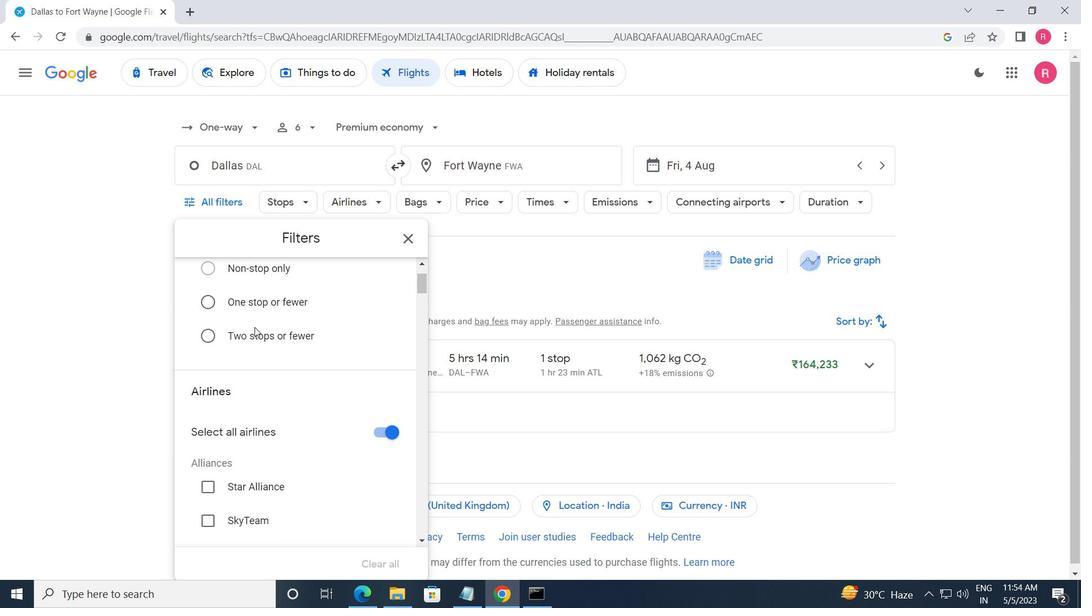 
Action: Mouse moved to (260, 332)
Screenshot: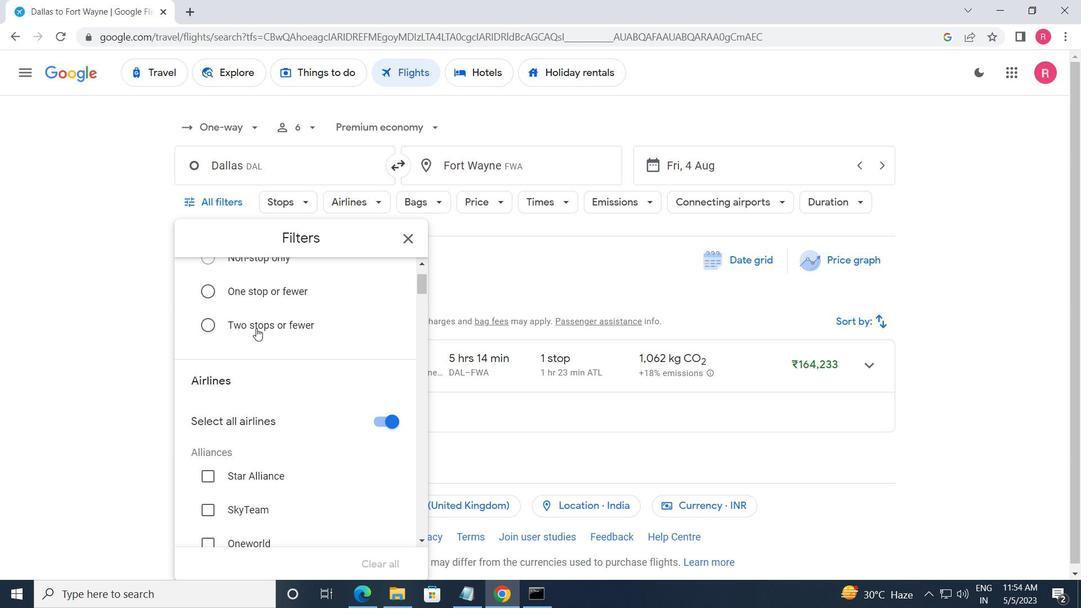
Action: Mouse scrolled (260, 332) with delta (0, 0)
Screenshot: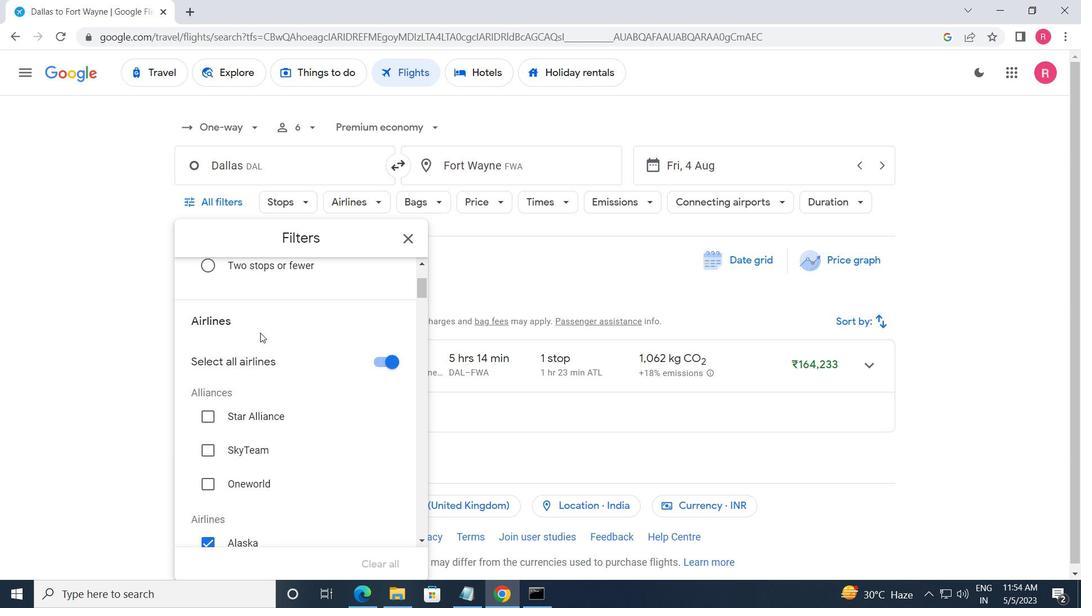 
Action: Mouse moved to (261, 334)
Screenshot: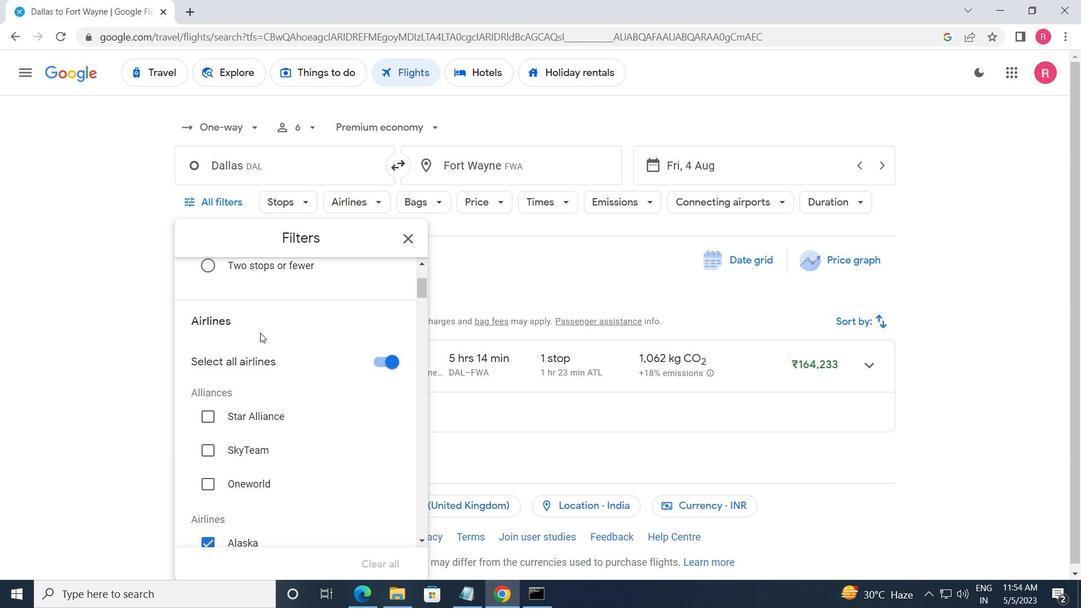
Action: Mouse scrolled (261, 334) with delta (0, 0)
Screenshot: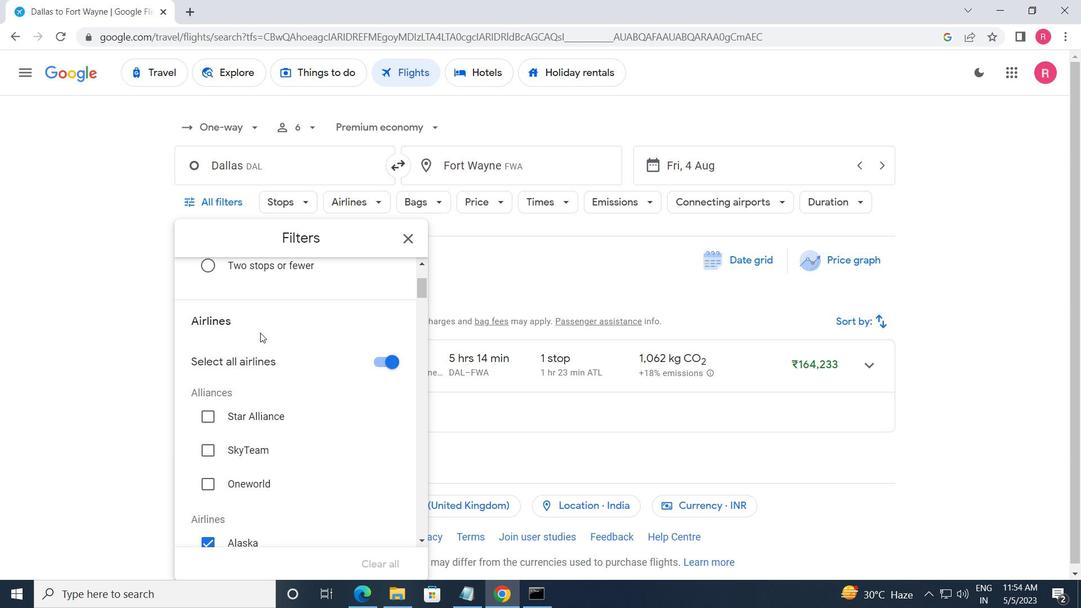 
Action: Mouse moved to (262, 335)
Screenshot: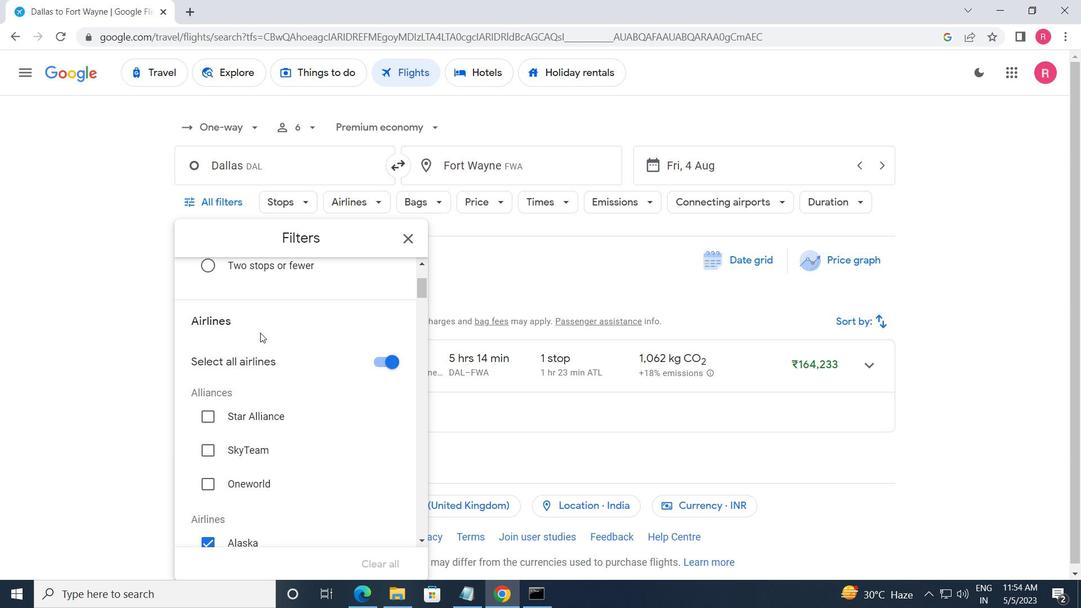
Action: Mouse scrolled (262, 335) with delta (0, 0)
Screenshot: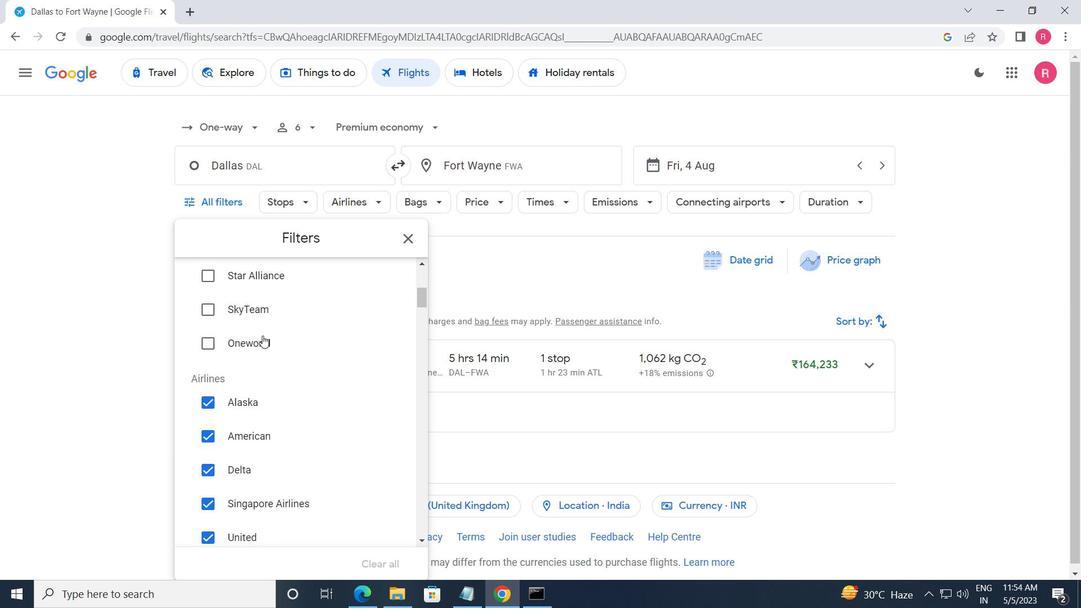 
Action: Mouse moved to (263, 336)
Screenshot: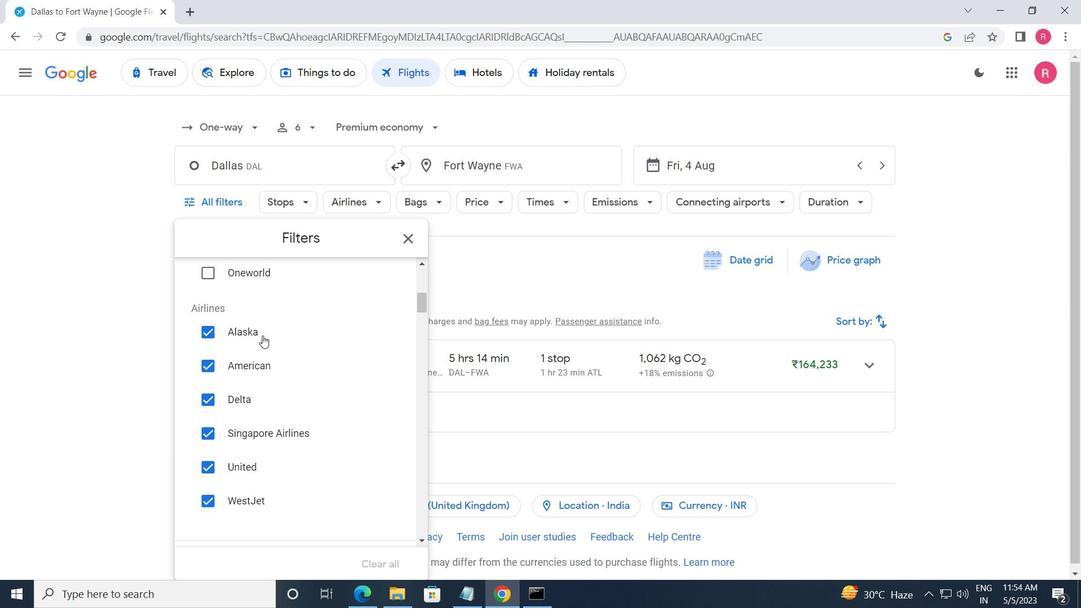 
Action: Mouse scrolled (263, 335) with delta (0, 0)
Screenshot: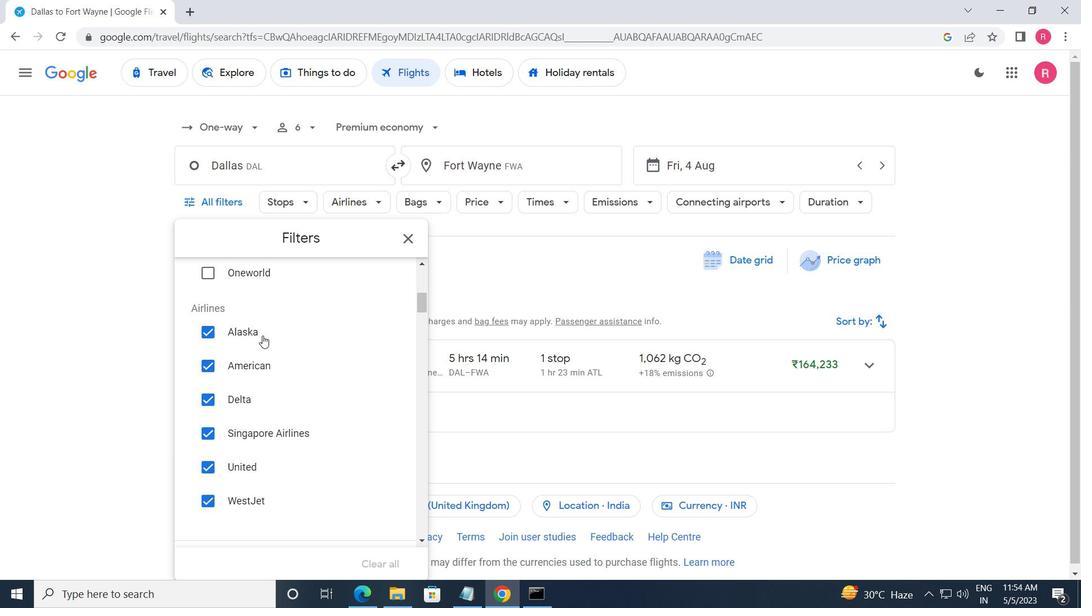 
Action: Mouse scrolled (263, 336) with delta (0, 0)
Screenshot: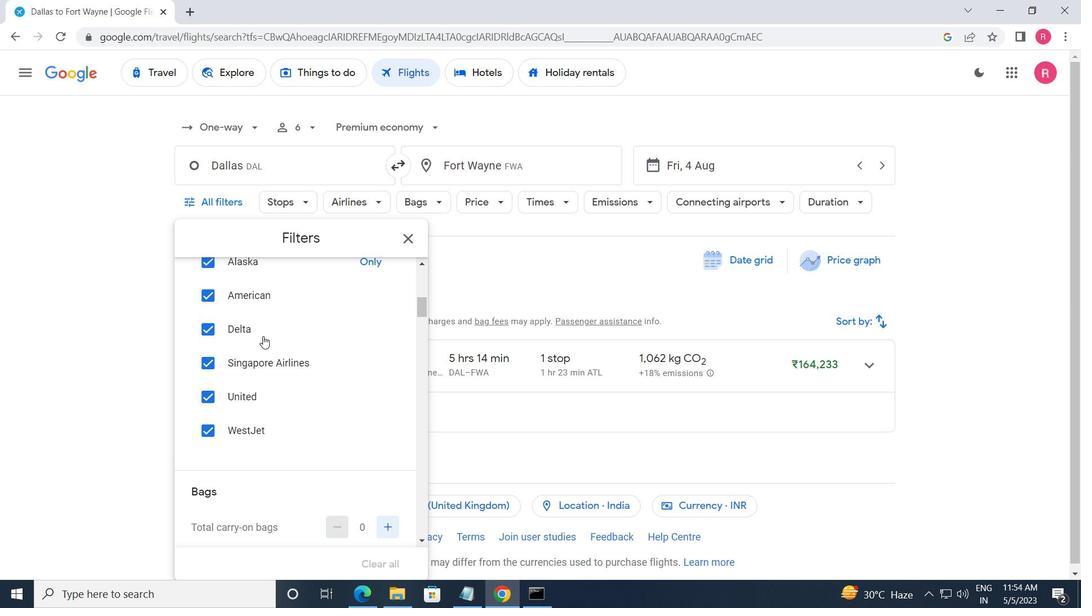 
Action: Mouse scrolled (263, 336) with delta (0, 0)
Screenshot: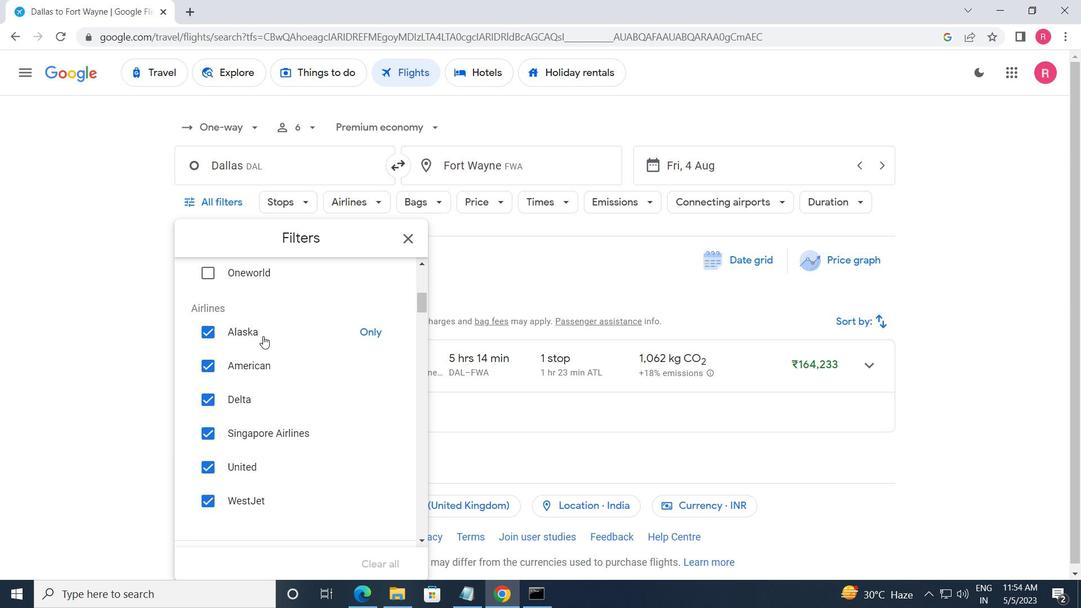 
Action: Mouse scrolled (263, 336) with delta (0, 0)
Screenshot: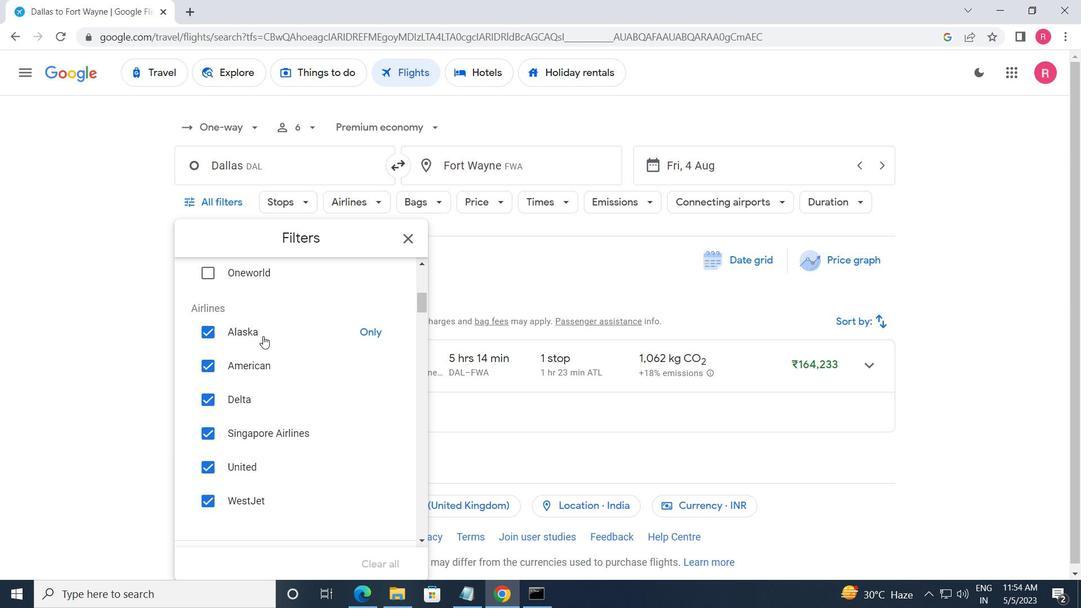 
Action: Mouse moved to (386, 294)
Screenshot: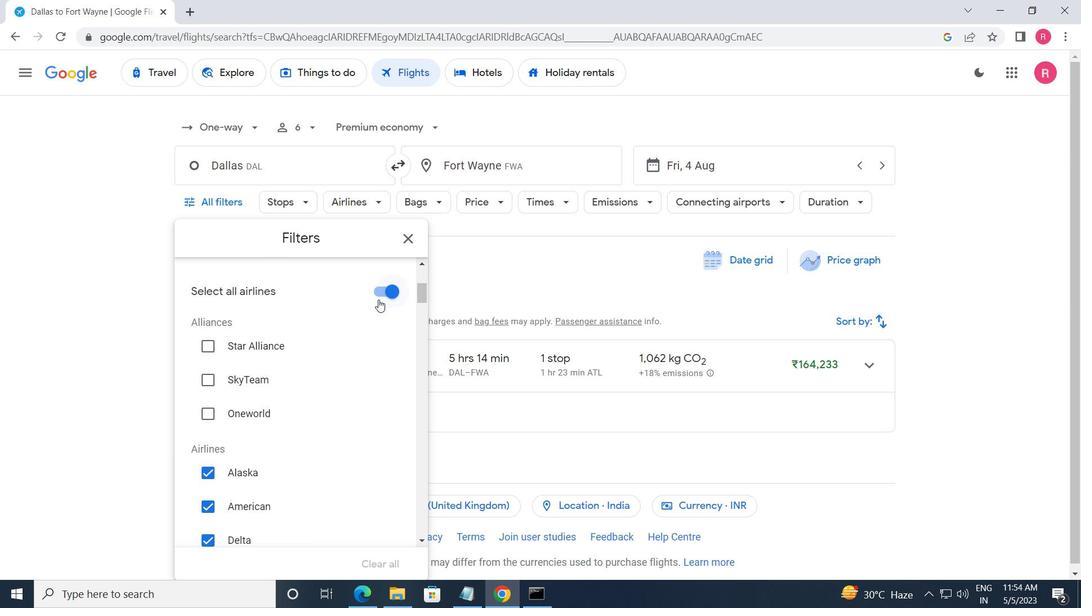 
Action: Mouse pressed left at (386, 294)
Screenshot: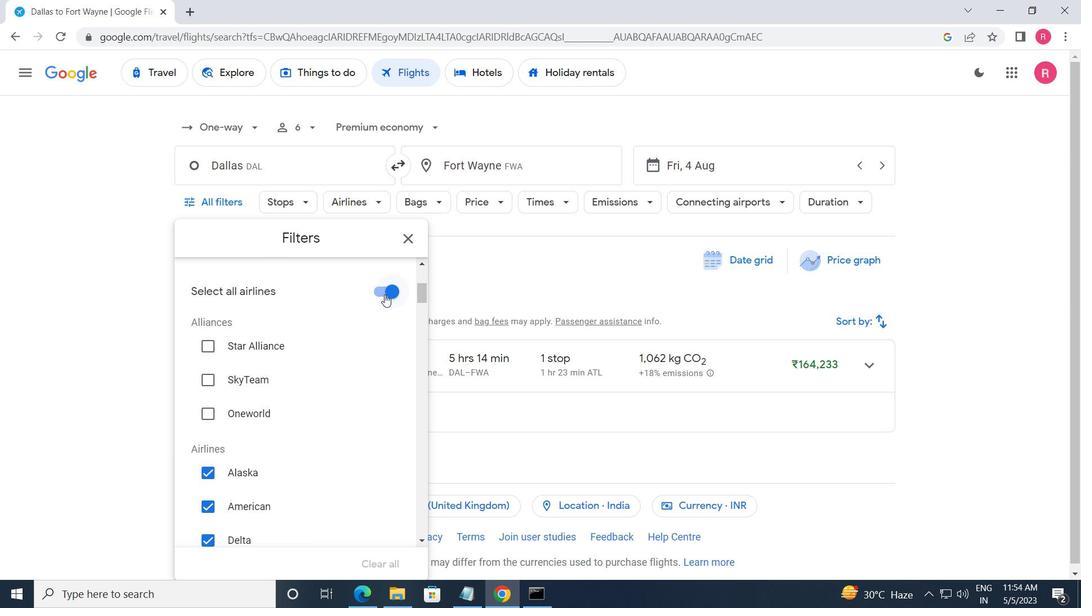 
Action: Mouse moved to (338, 341)
Screenshot: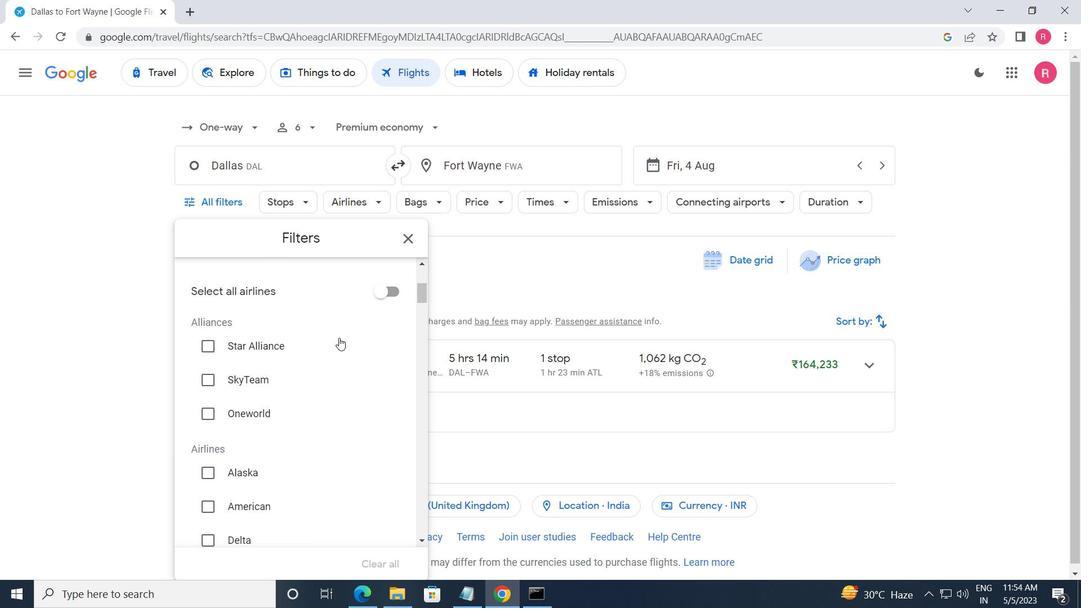 
Action: Mouse scrolled (338, 340) with delta (0, 0)
Screenshot: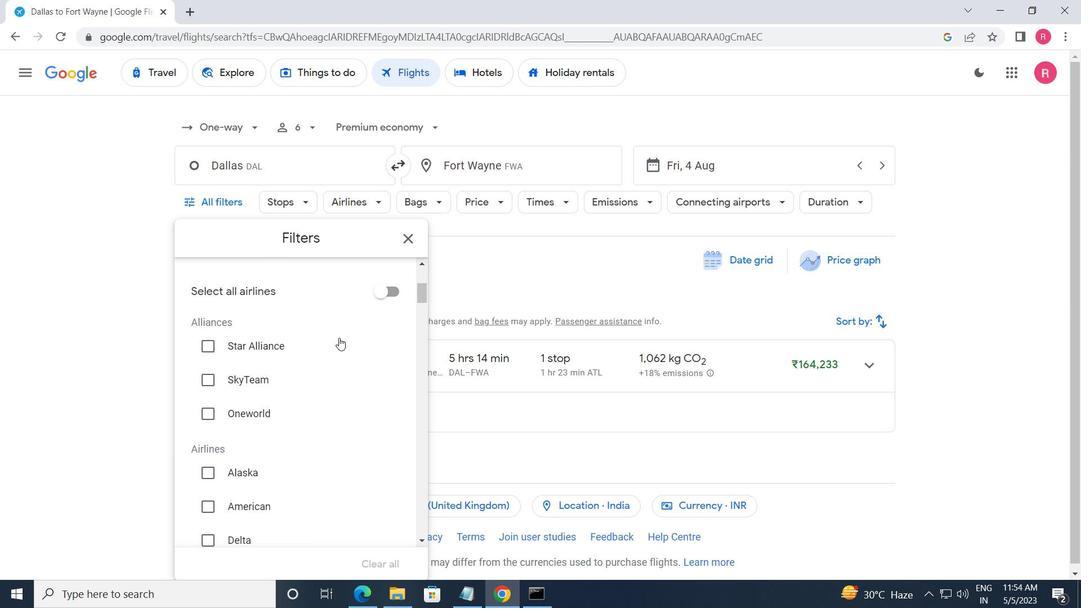 
Action: Mouse moved to (338, 342)
Screenshot: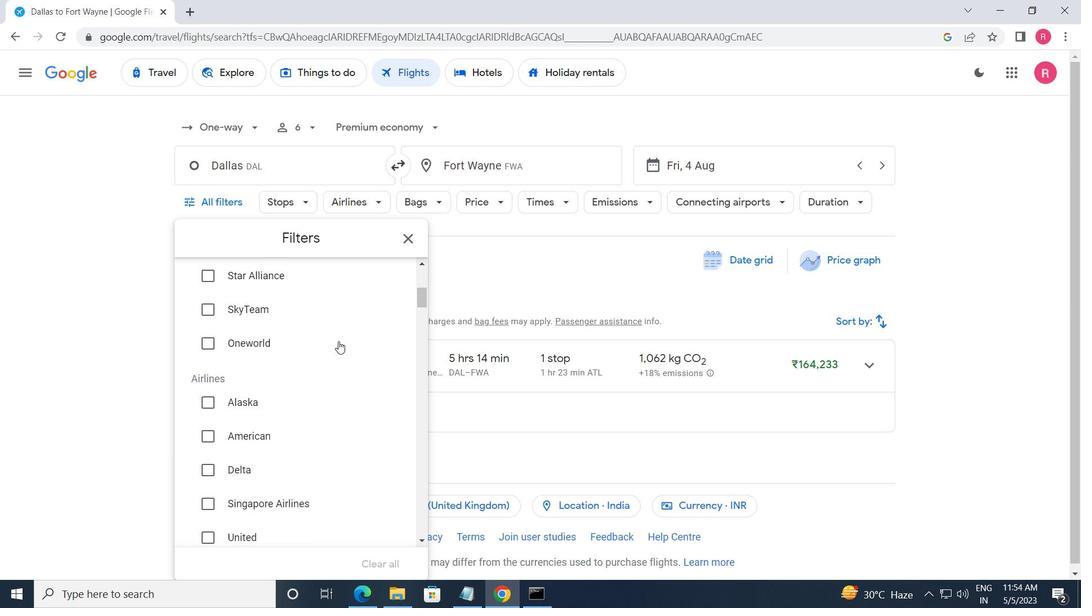 
Action: Mouse scrolled (338, 341) with delta (0, 0)
Screenshot: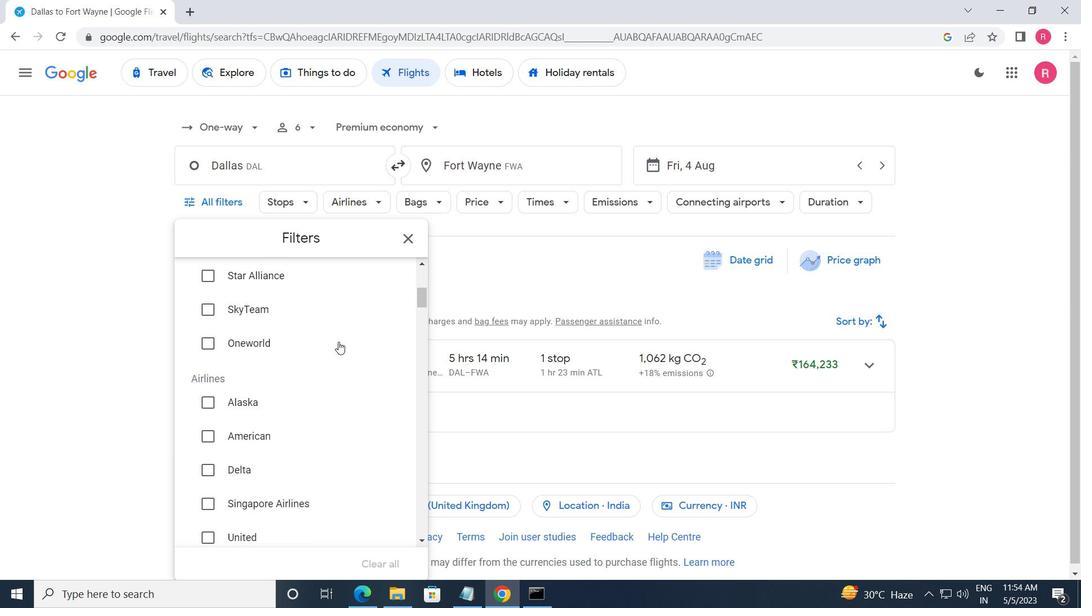 
Action: Mouse moved to (282, 361)
Screenshot: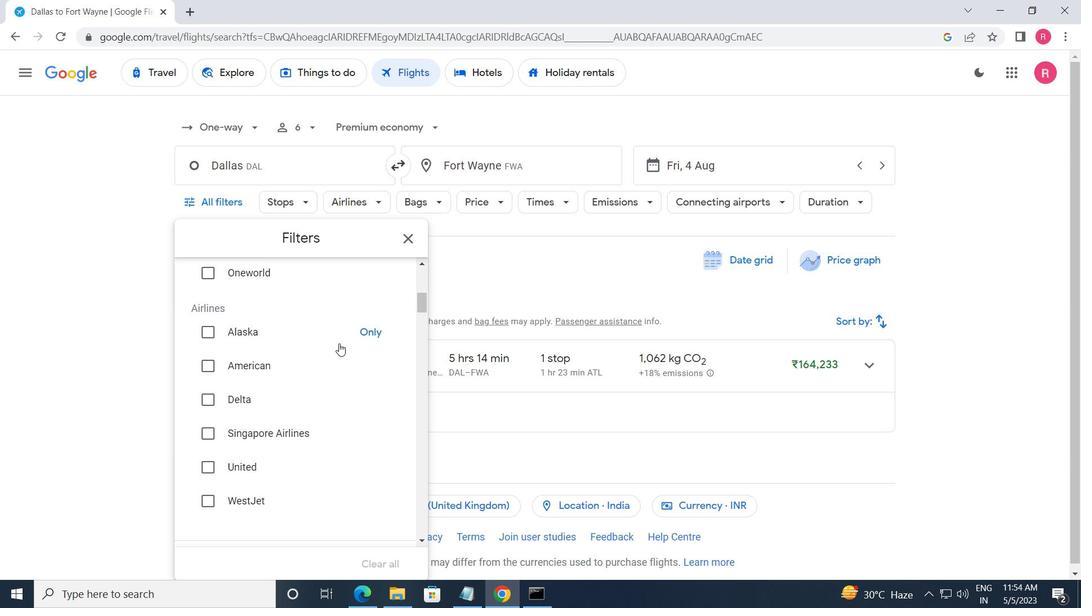 
Action: Mouse scrolled (282, 362) with delta (0, 0)
Screenshot: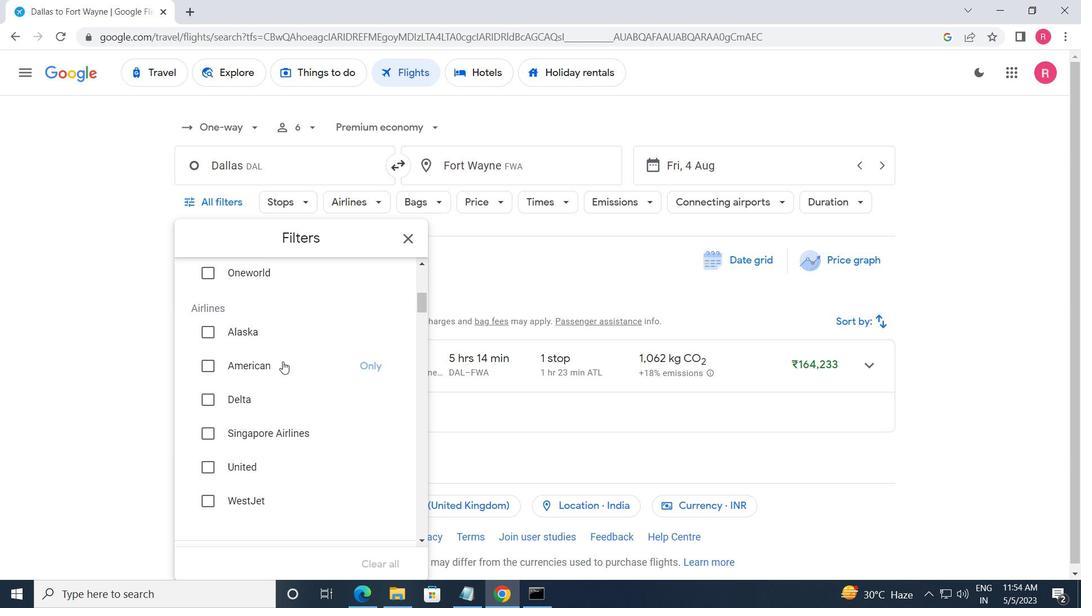 
Action: Mouse scrolled (282, 361) with delta (0, 0)
Screenshot: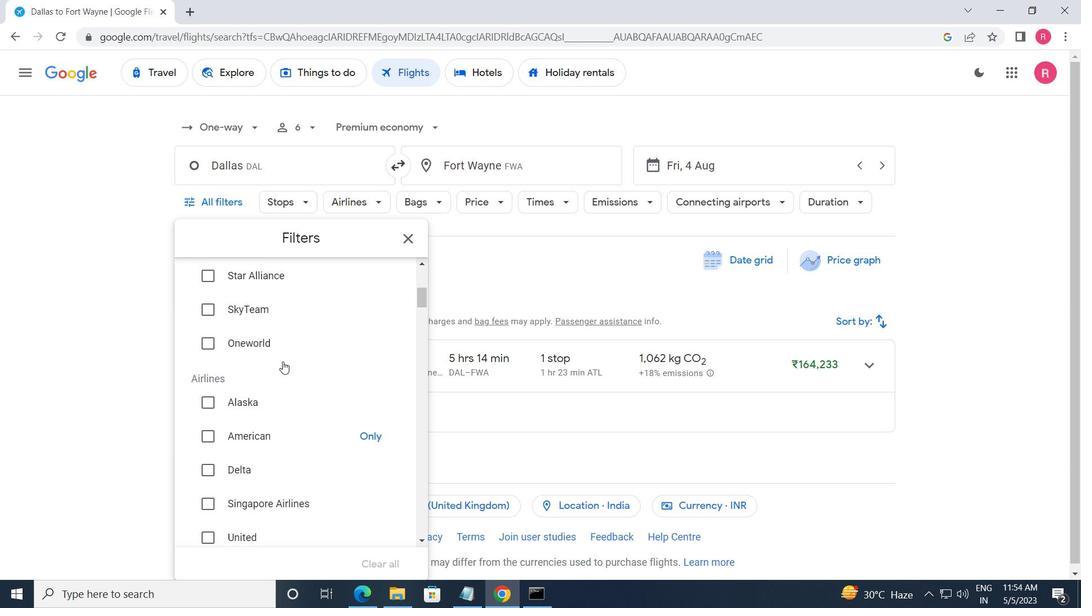 
Action: Mouse scrolled (282, 361) with delta (0, 0)
Screenshot: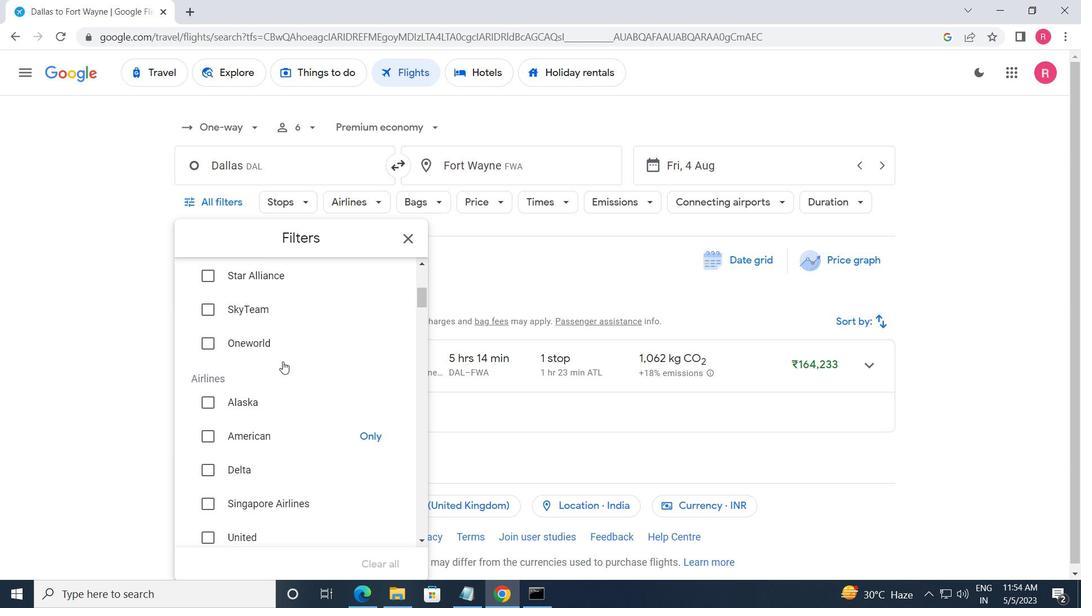 
Action: Mouse scrolled (282, 361) with delta (0, 0)
Screenshot: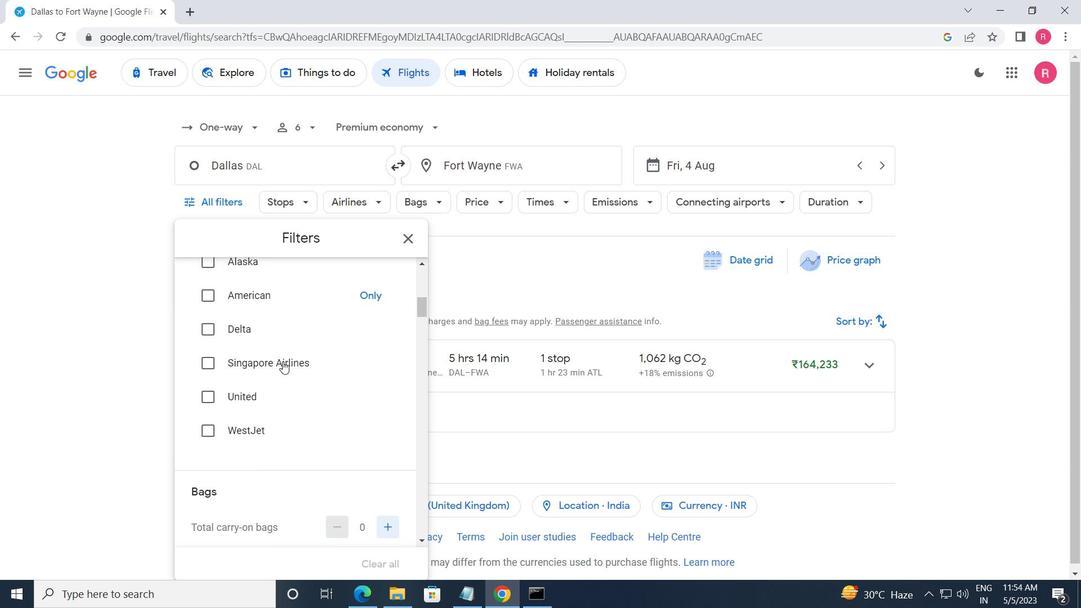 
Action: Mouse scrolled (282, 361) with delta (0, 0)
Screenshot: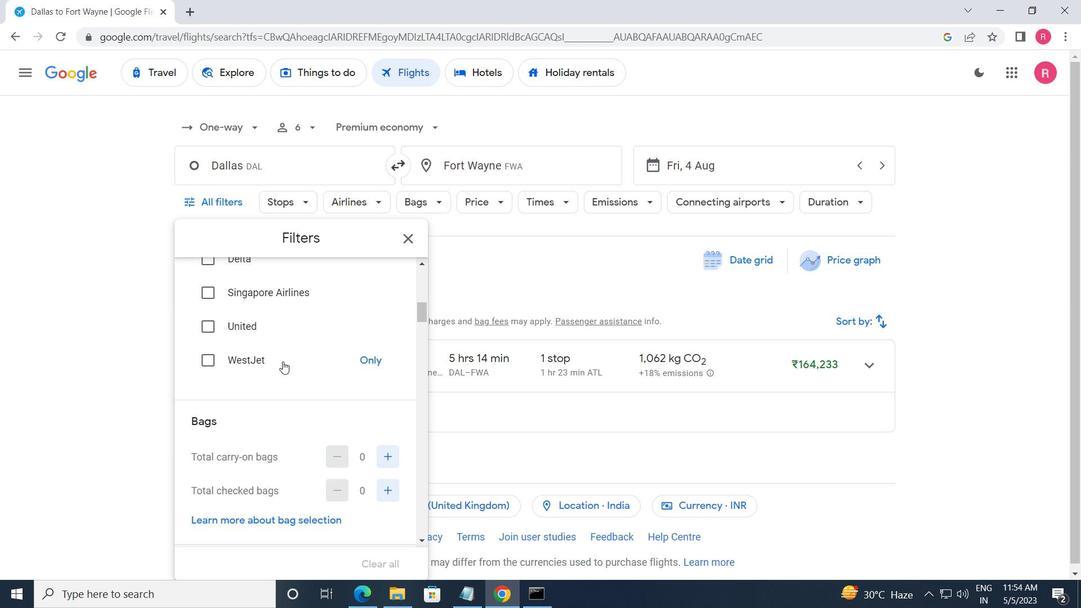 
Action: Mouse moved to (375, 419)
Screenshot: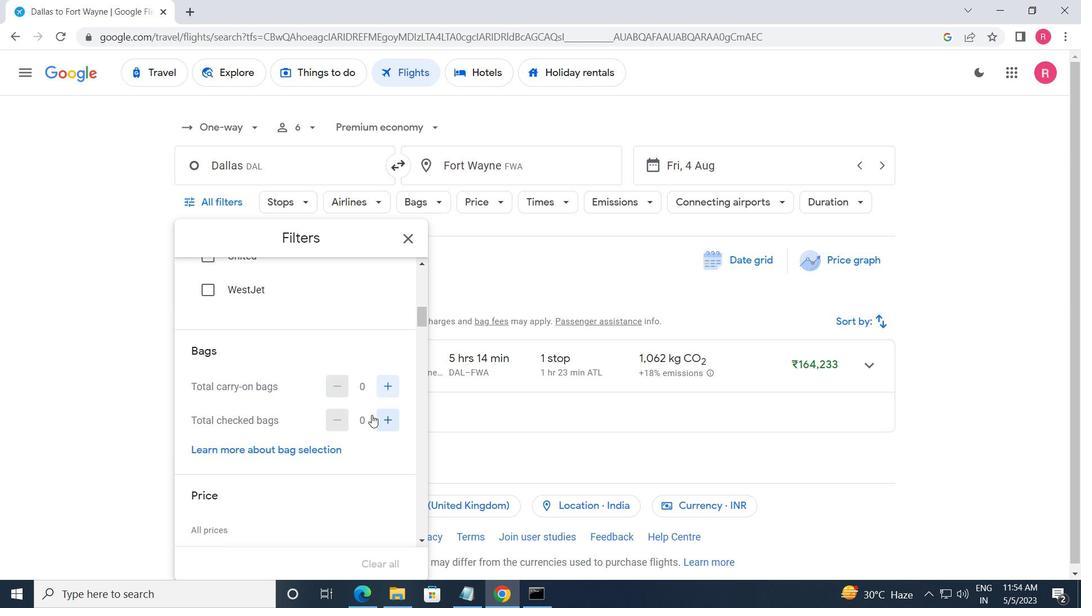 
Action: Mouse pressed left at (375, 419)
Screenshot: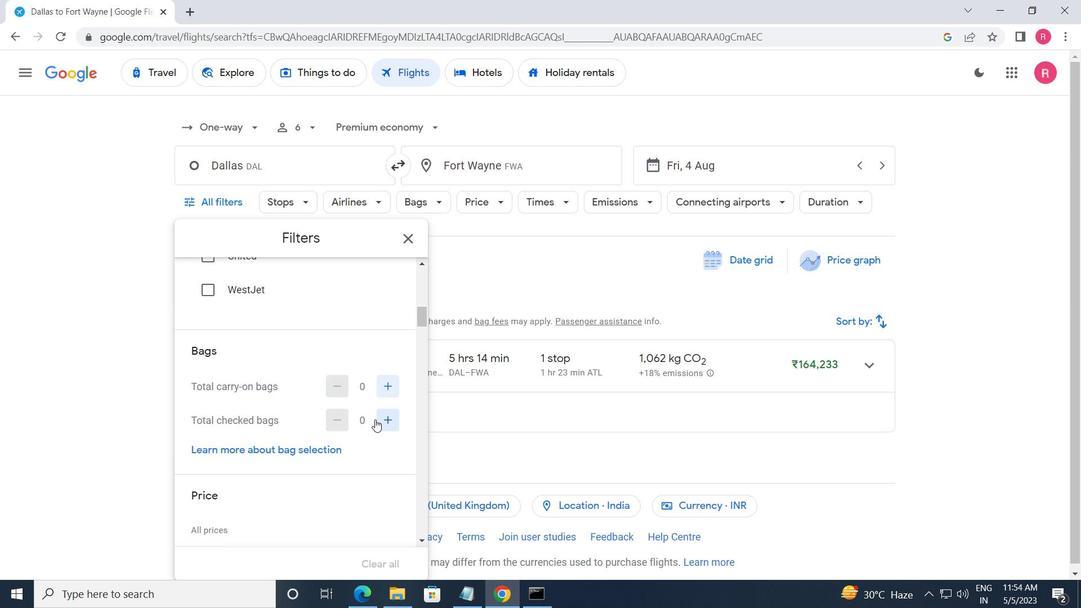 
Action: Mouse pressed left at (375, 419)
Screenshot: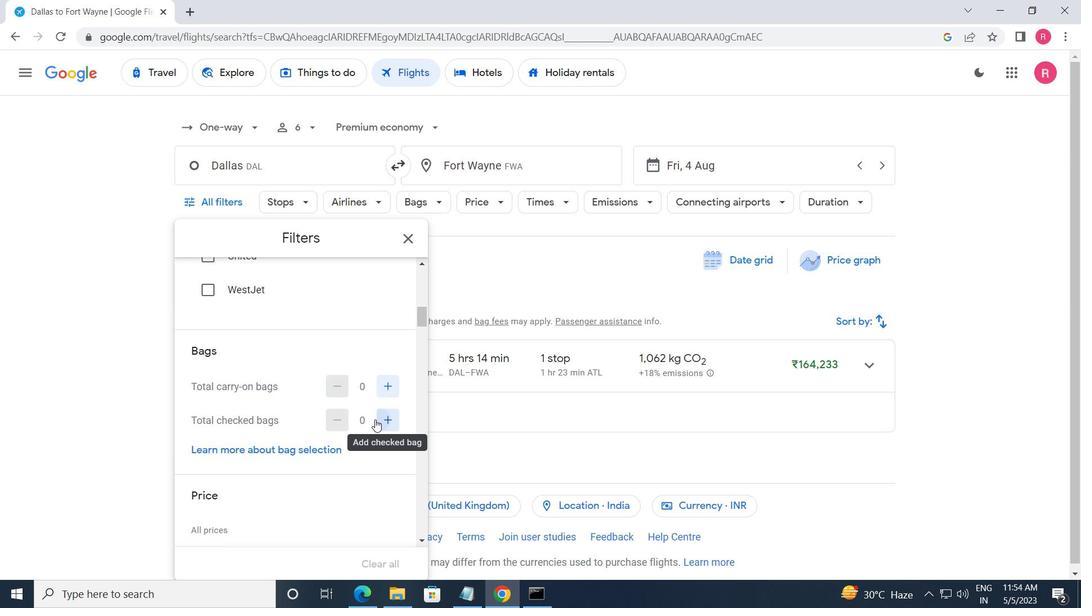 
Action: Mouse pressed left at (375, 419)
Screenshot: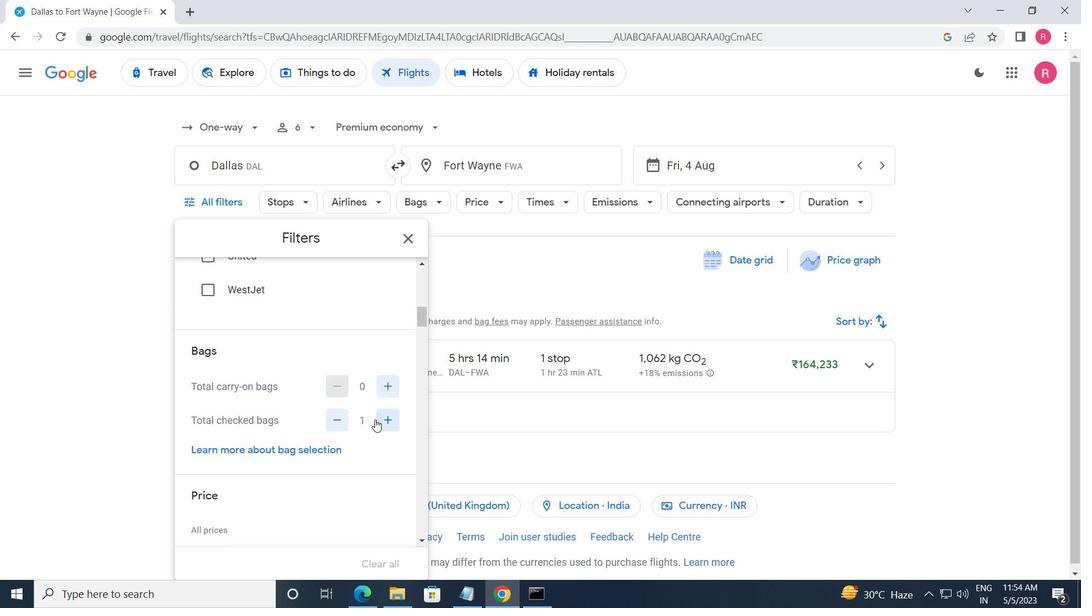 
Action: Mouse pressed left at (375, 419)
Screenshot: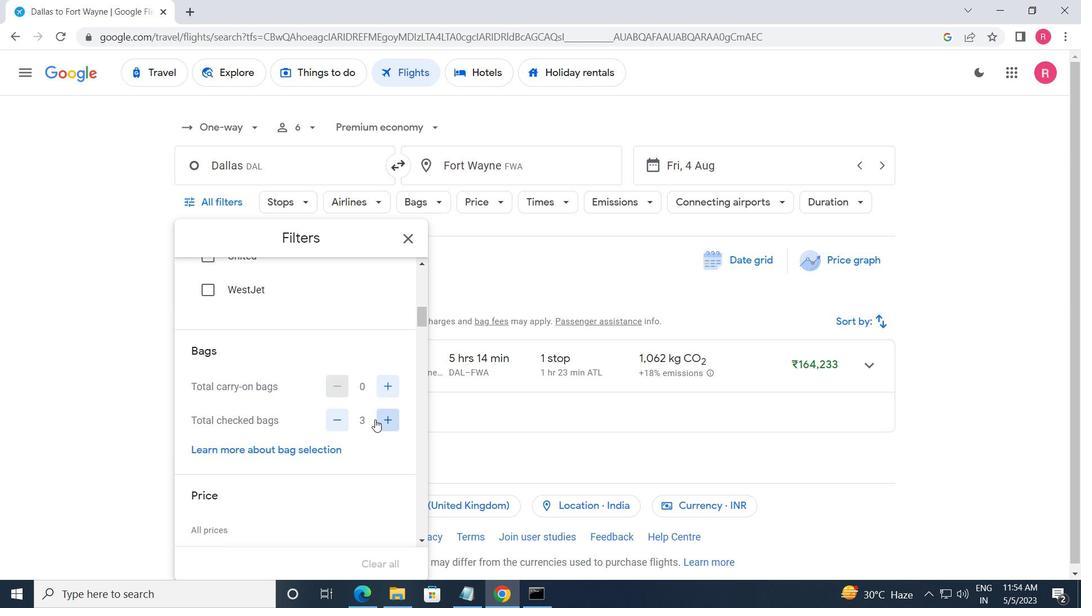 
Action: Mouse pressed left at (375, 419)
Screenshot: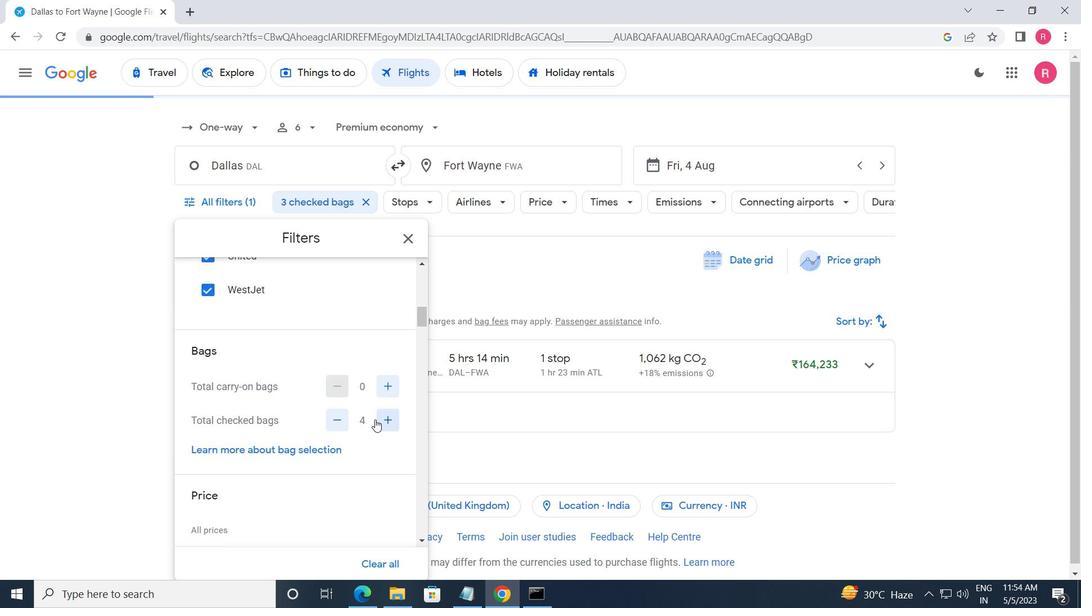 
Action: Mouse moved to (337, 396)
Screenshot: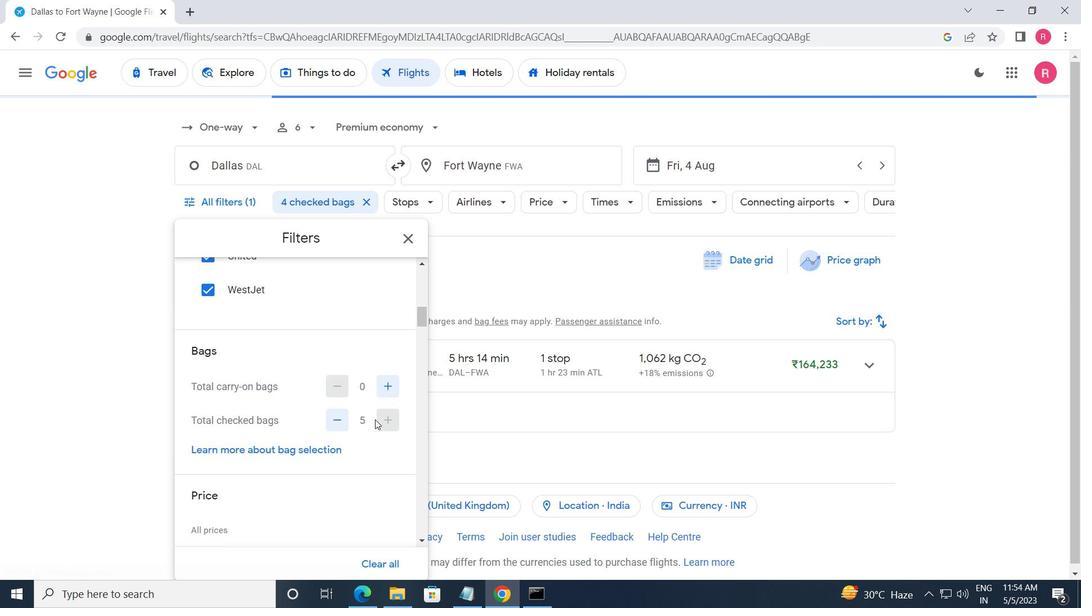
Action: Mouse scrolled (337, 395) with delta (0, 0)
Screenshot: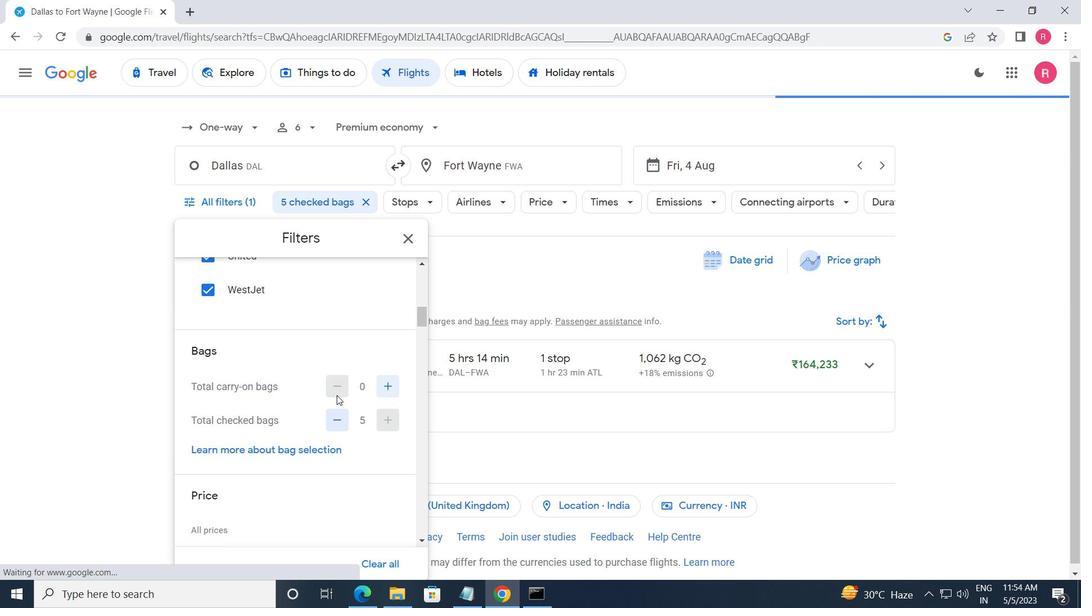 
Action: Mouse scrolled (337, 395) with delta (0, 0)
Screenshot: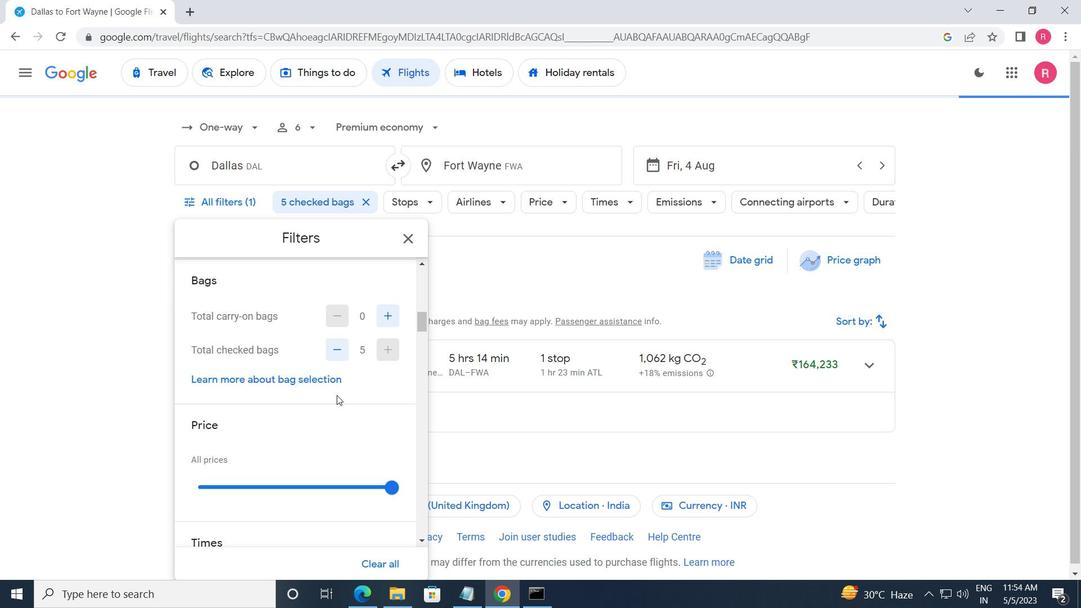 
Action: Mouse moved to (390, 416)
Screenshot: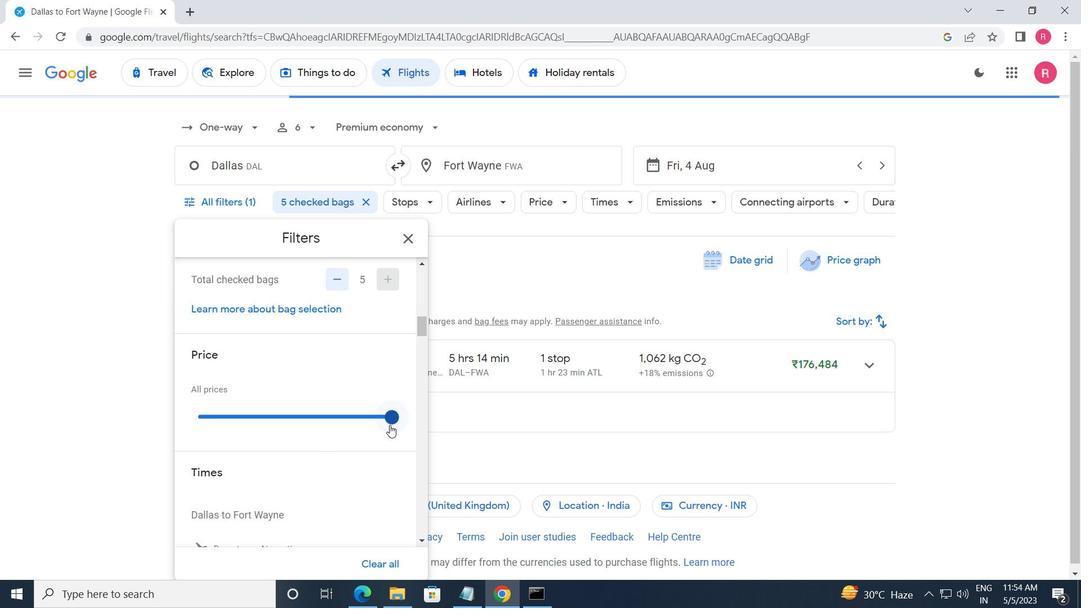 
Action: Mouse pressed left at (390, 416)
Screenshot: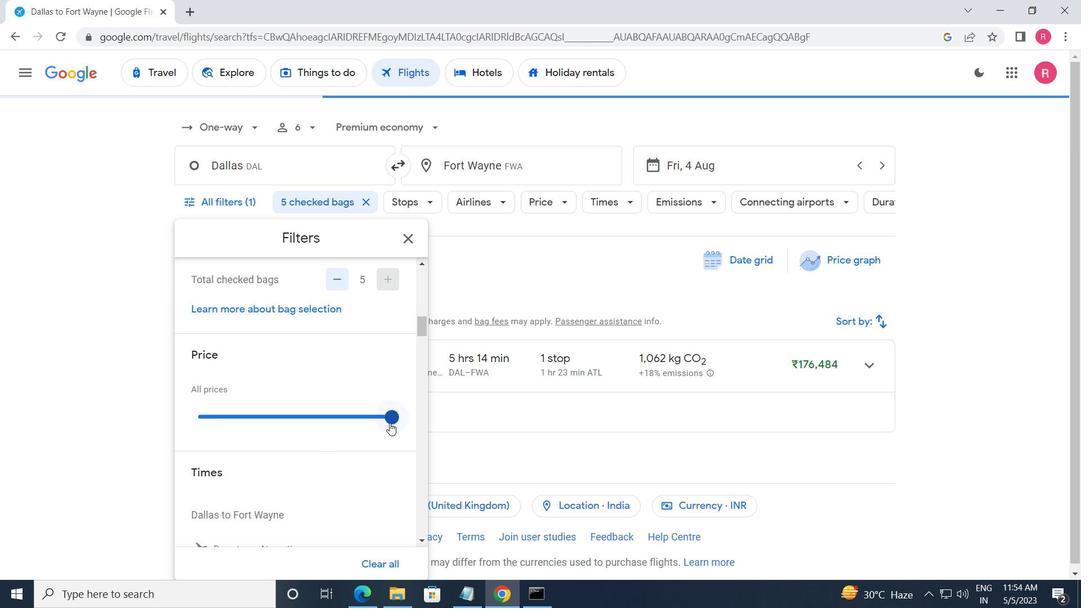 
Action: Mouse moved to (387, 417)
Screenshot: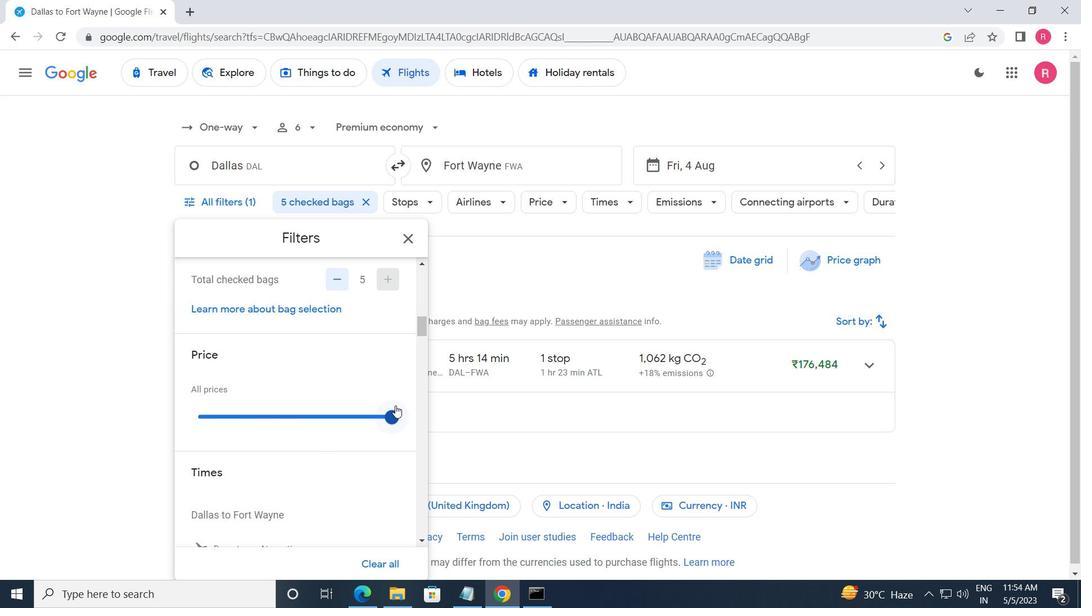 
Action: Mouse pressed left at (387, 417)
Screenshot: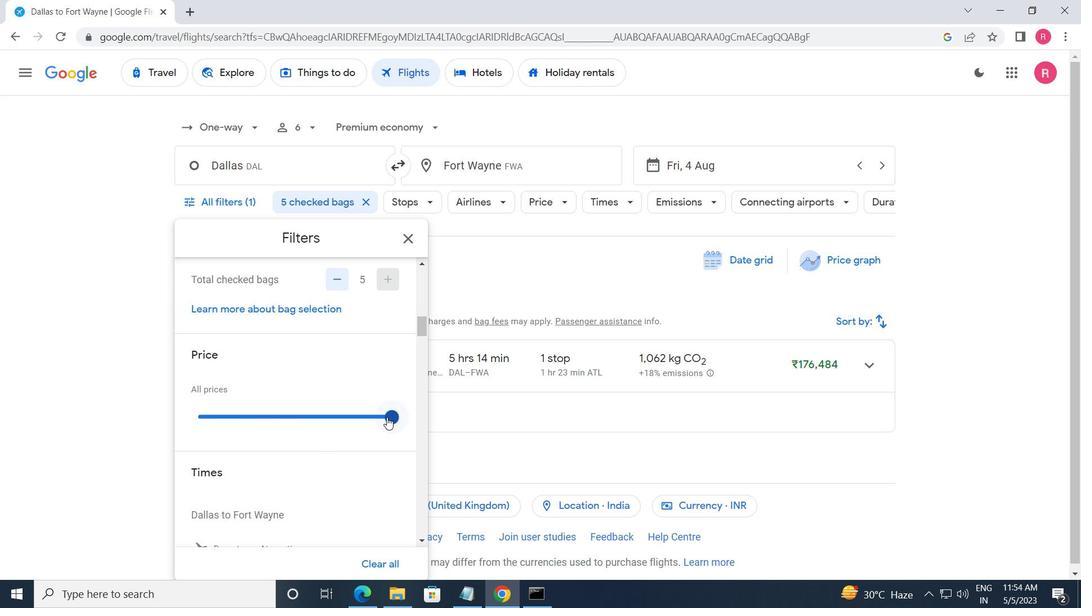 
Action: Mouse moved to (285, 393)
Screenshot: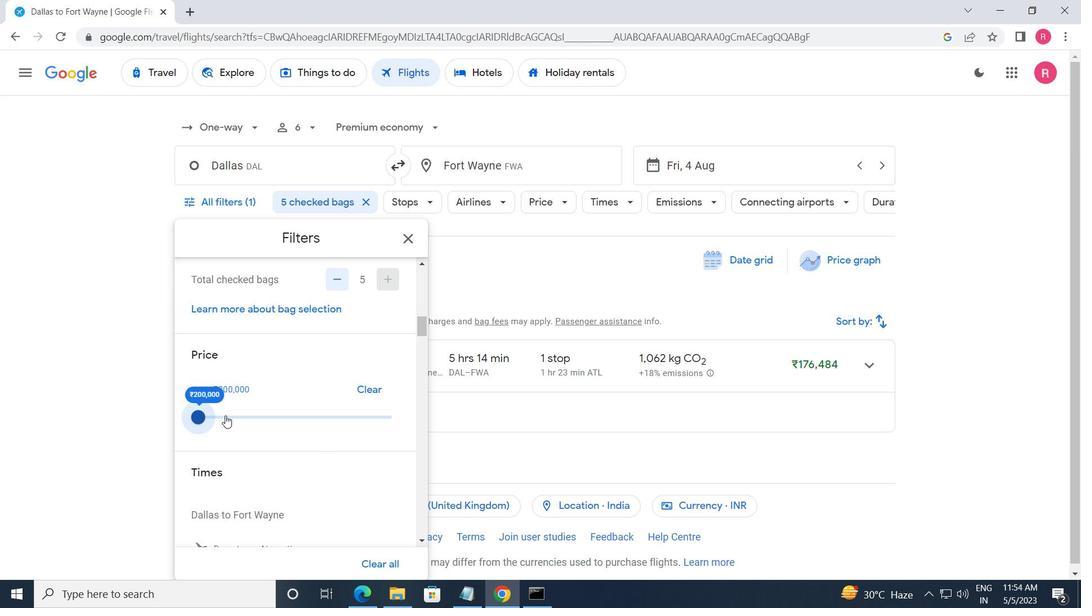
Action: Mouse scrolled (285, 392) with delta (0, 0)
Screenshot: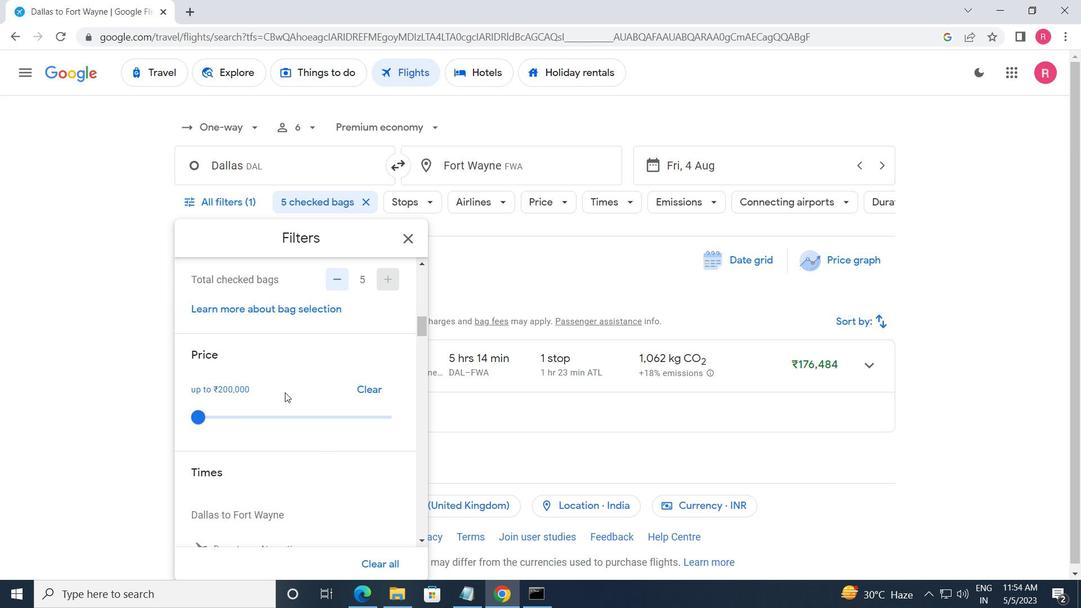 
Action: Mouse scrolled (285, 392) with delta (0, 0)
Screenshot: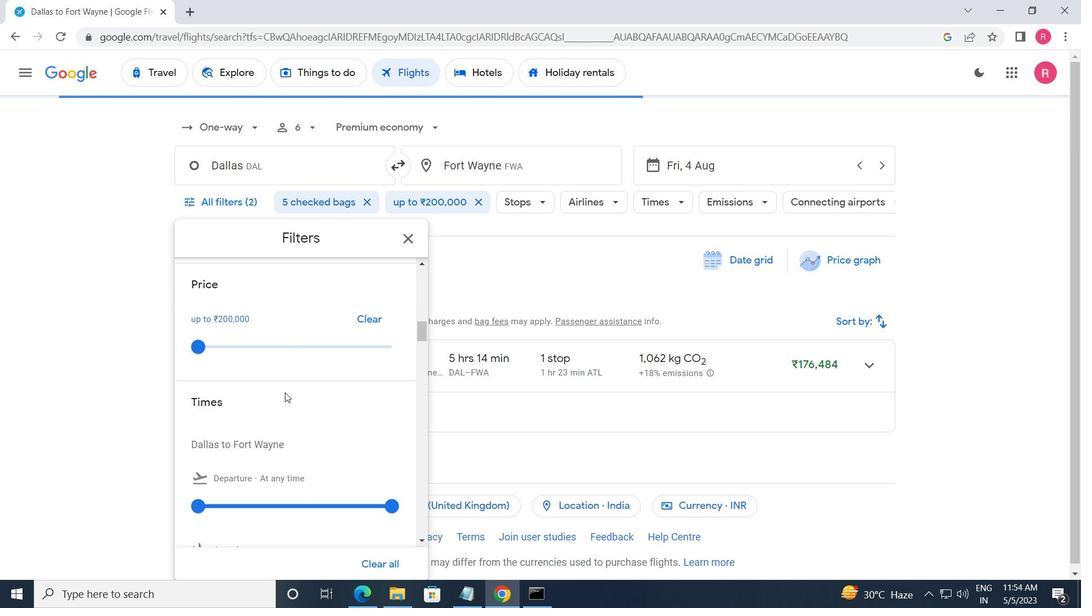 
Action: Mouse scrolled (285, 392) with delta (0, 0)
Screenshot: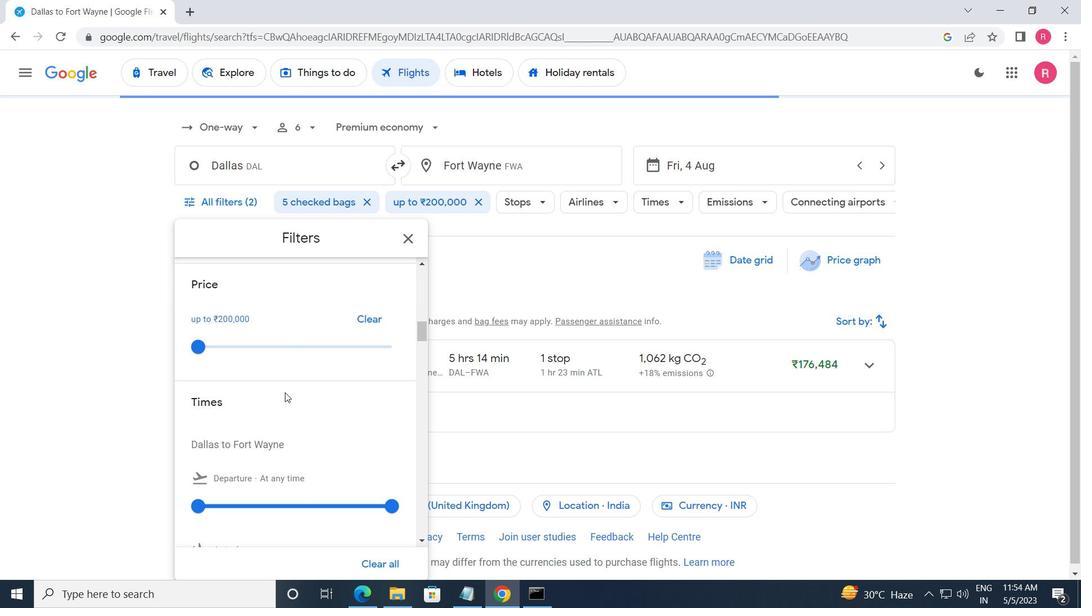 
Action: Mouse moved to (200, 365)
Screenshot: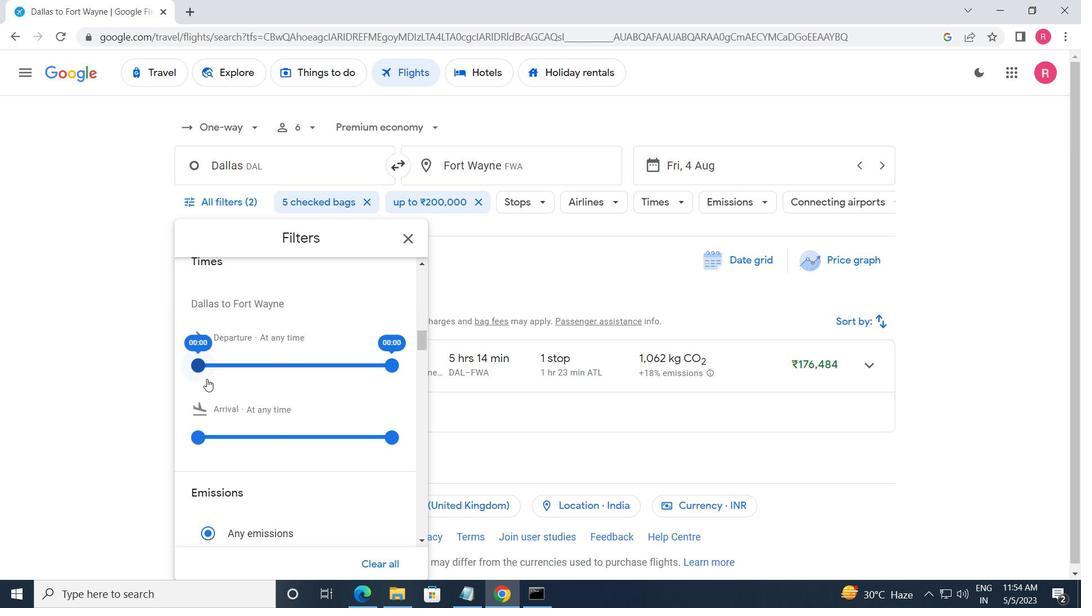 
Action: Mouse pressed left at (200, 365)
Screenshot: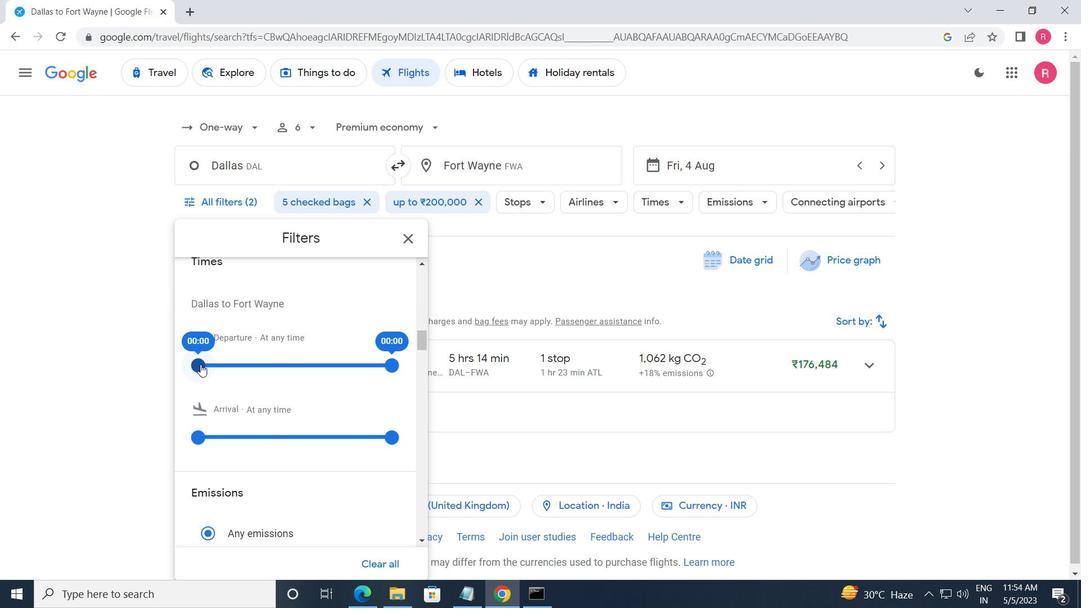 
Action: Mouse moved to (393, 371)
Screenshot: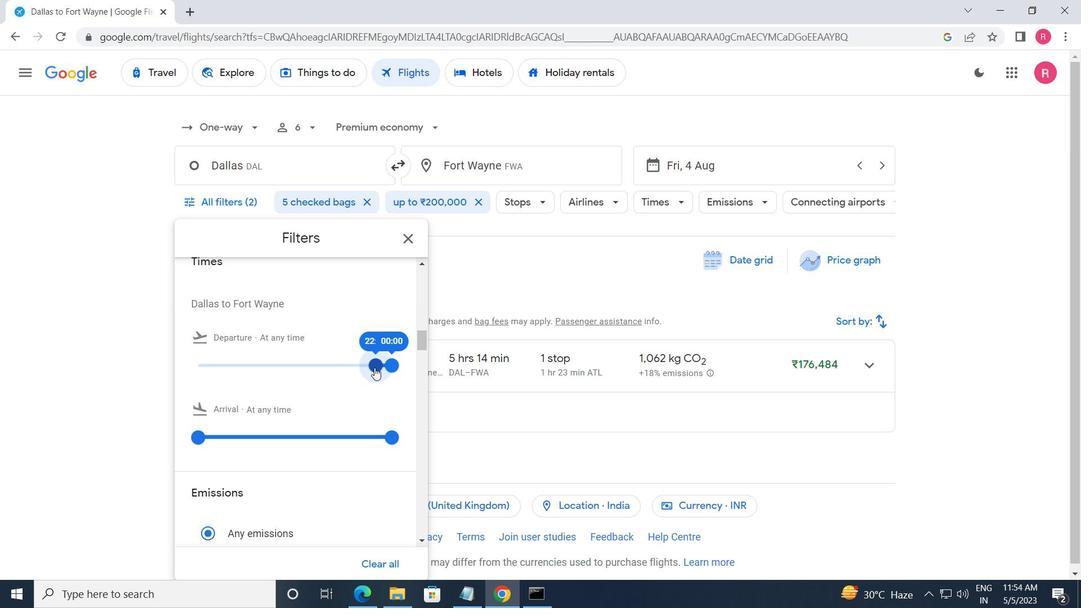 
Action: Mouse pressed left at (393, 371)
Screenshot: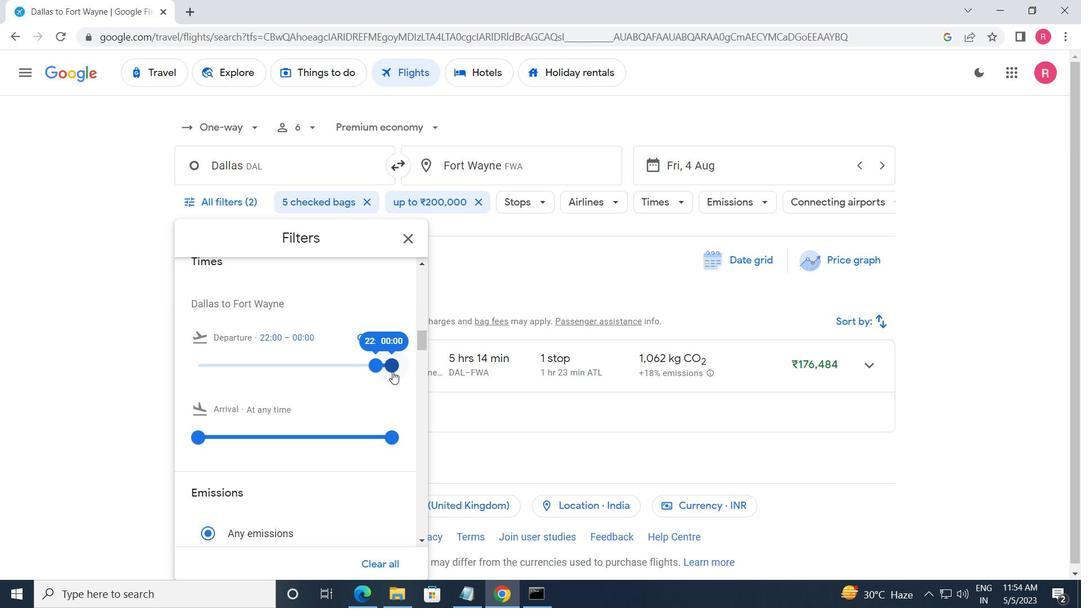 
Action: Mouse moved to (408, 245)
Screenshot: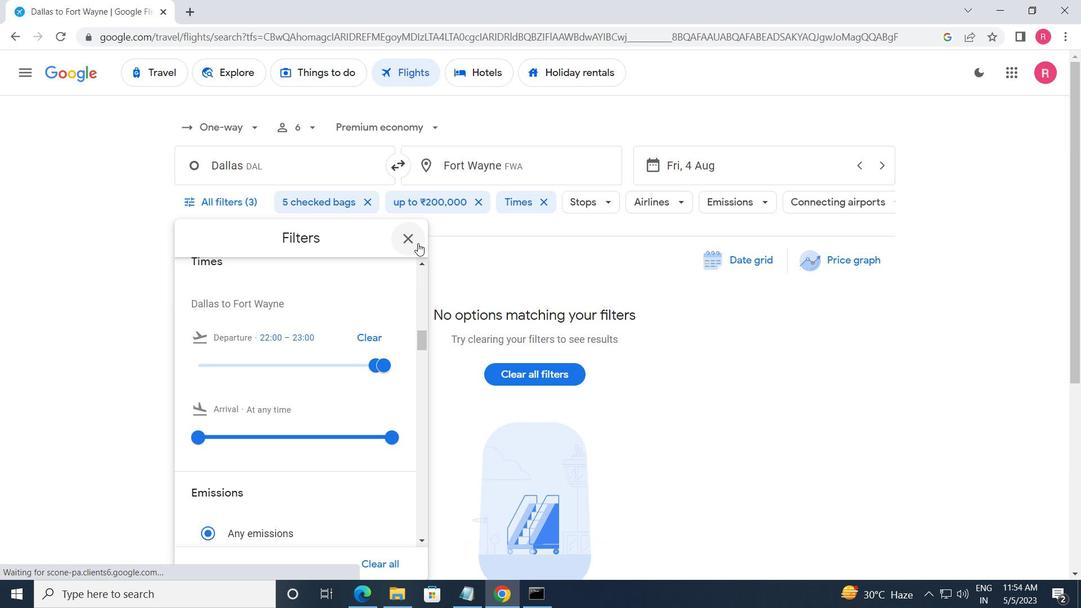 
Action: Mouse pressed left at (408, 245)
Screenshot: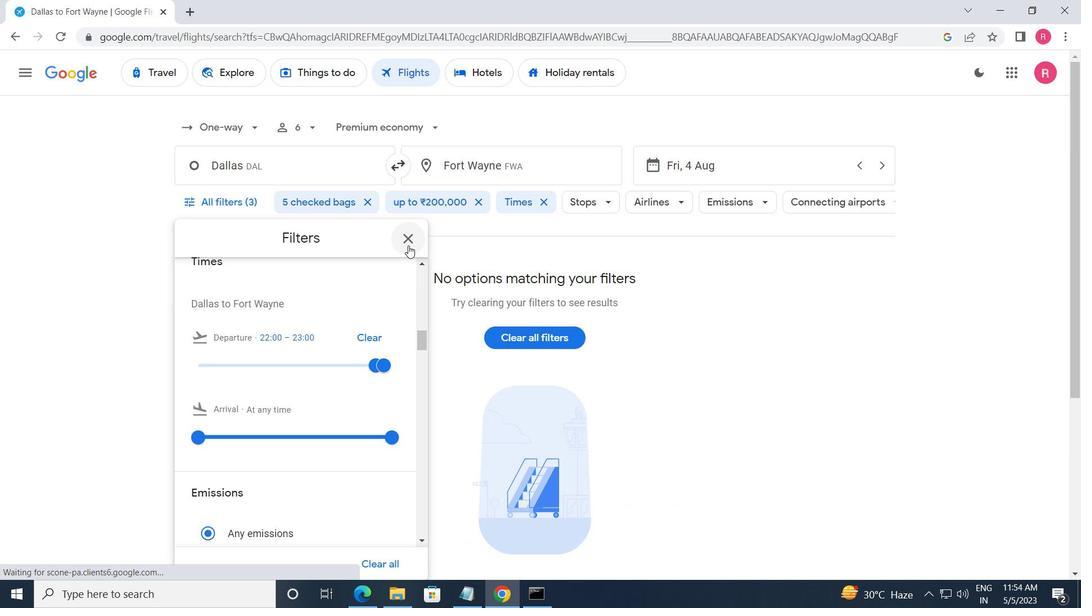 
